 Task: Search one way flight ticket for 4 adults, 2 children, 2 infants in seat and 1 infant on lap in premium economy from Spokane: Spokane International Airport (geiger Field) to Evansville: Evansville Regional Airport on 5-3-2023. Choice of flights is JetBlue. Number of bags: 9 checked bags. Price is upto 84000. Outbound departure time preference is 10:00.
Action: Mouse moved to (311, 273)
Screenshot: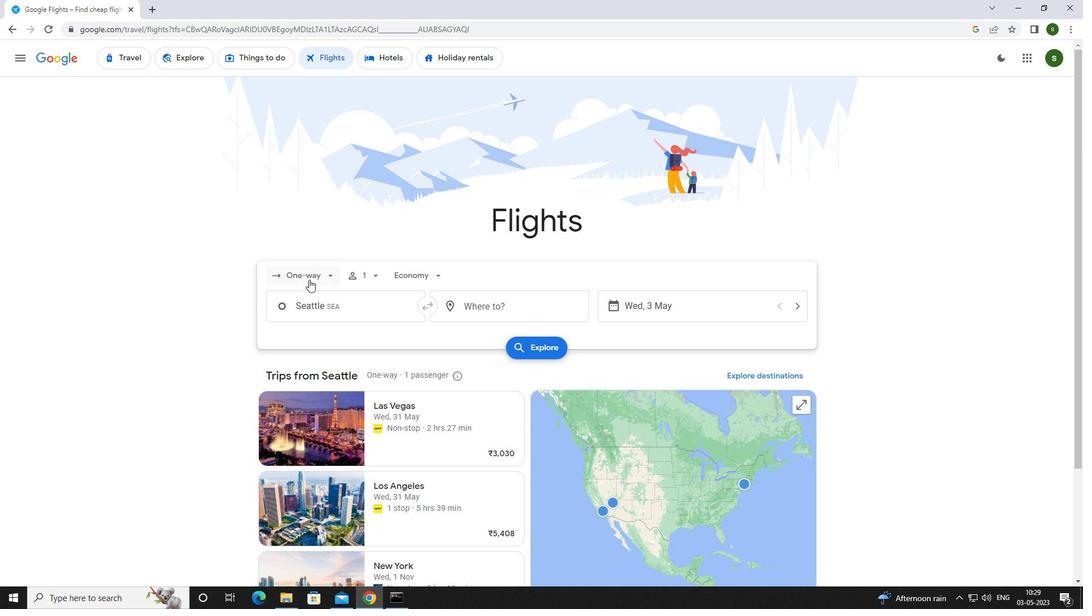 
Action: Mouse pressed left at (311, 273)
Screenshot: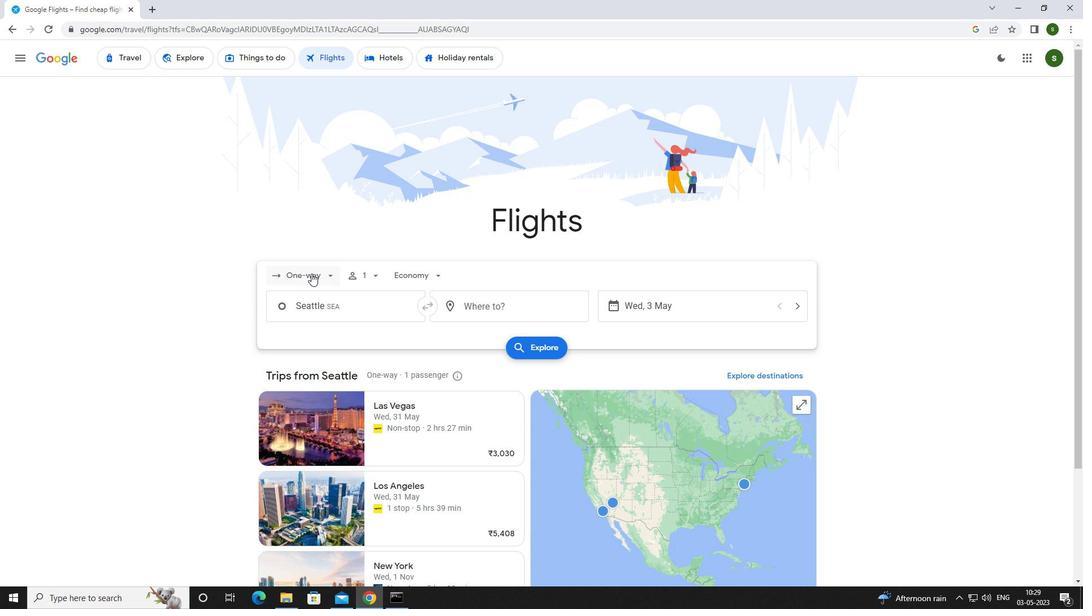 
Action: Mouse moved to (317, 324)
Screenshot: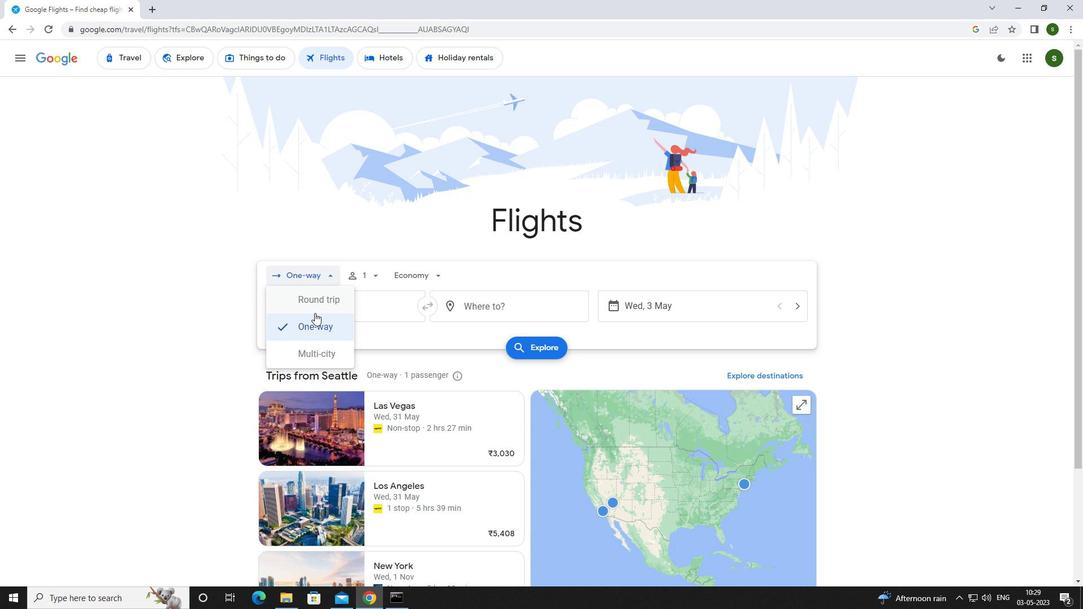
Action: Mouse pressed left at (317, 324)
Screenshot: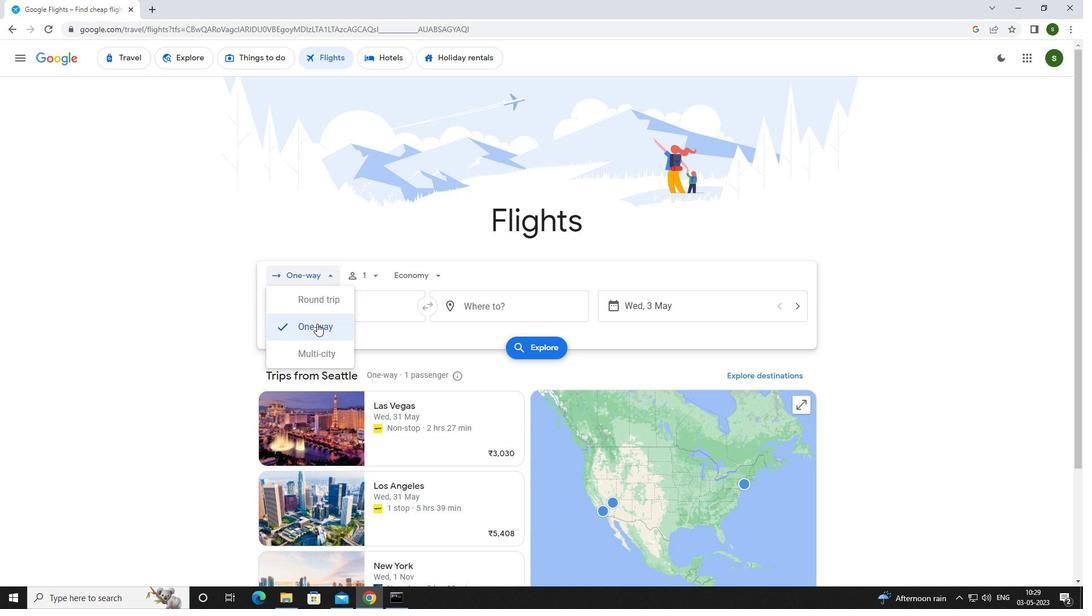 
Action: Mouse moved to (372, 277)
Screenshot: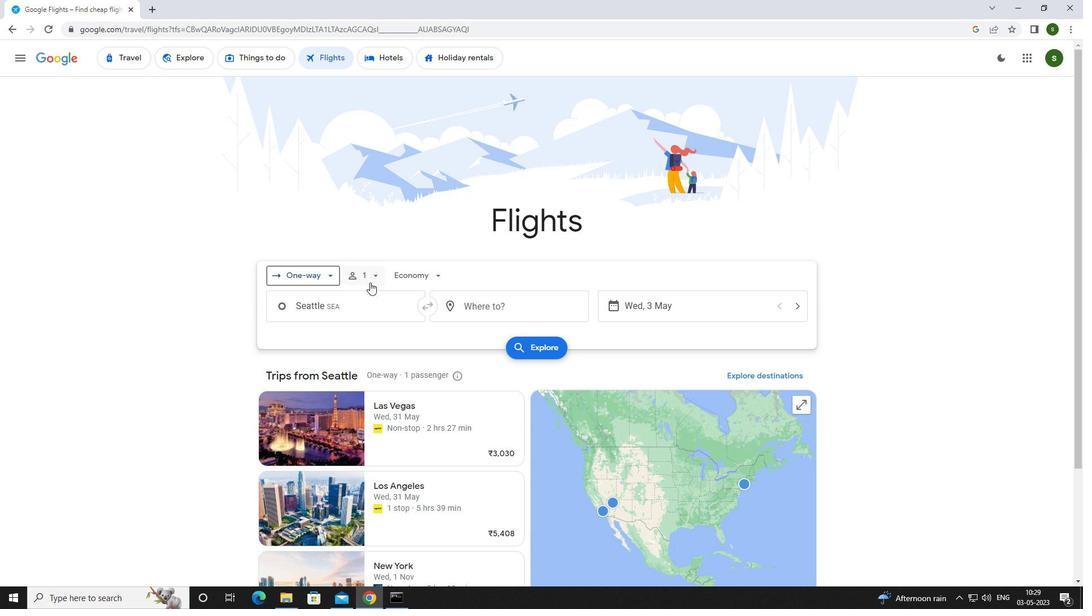 
Action: Mouse pressed left at (372, 277)
Screenshot: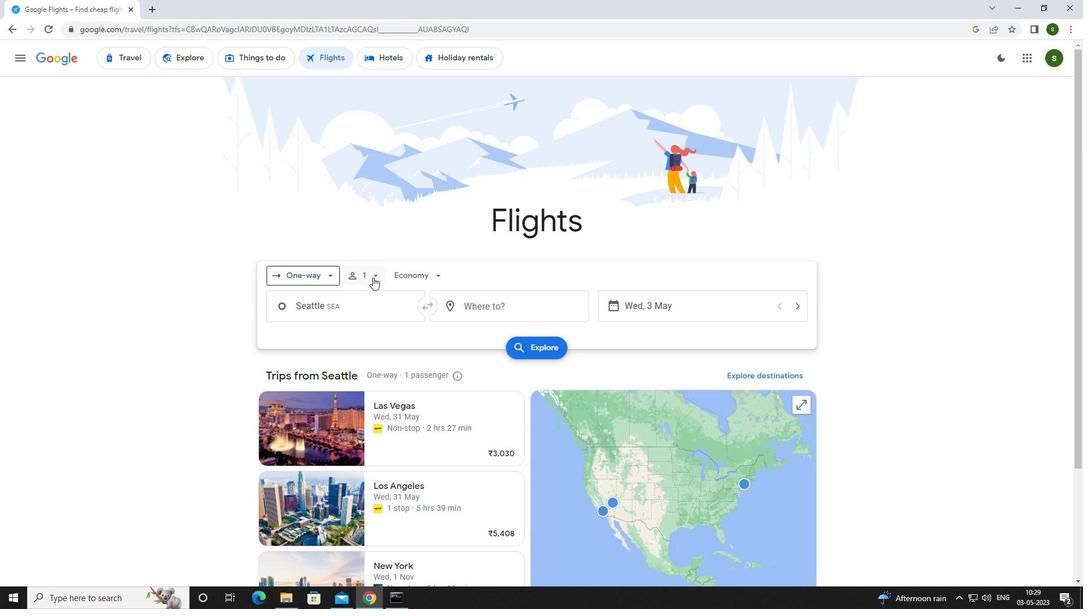 
Action: Mouse moved to (464, 301)
Screenshot: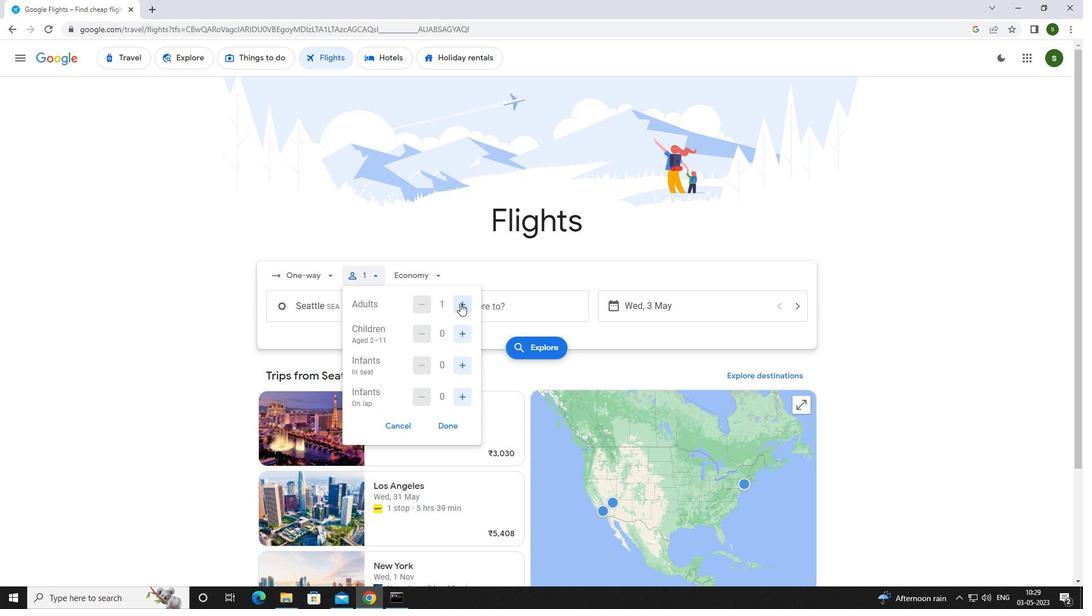 
Action: Mouse pressed left at (464, 301)
Screenshot: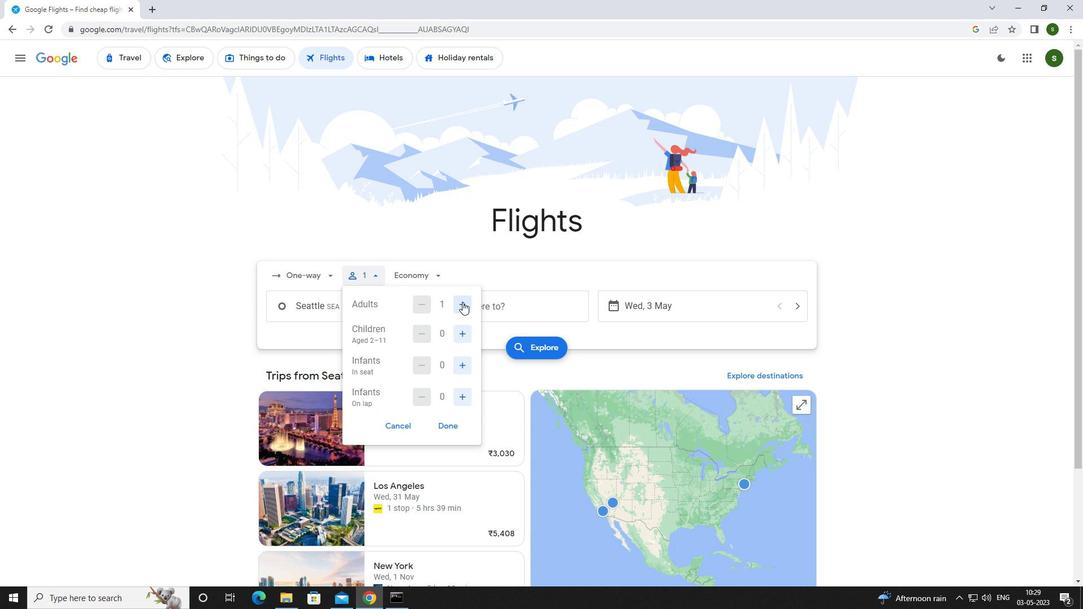 
Action: Mouse pressed left at (464, 301)
Screenshot: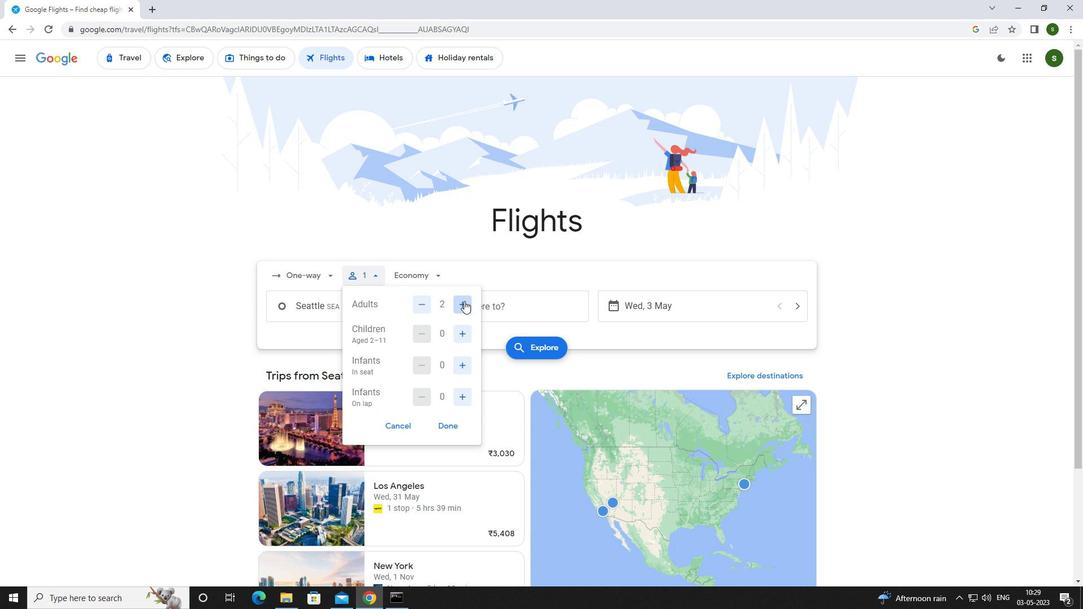 
Action: Mouse pressed left at (464, 301)
Screenshot: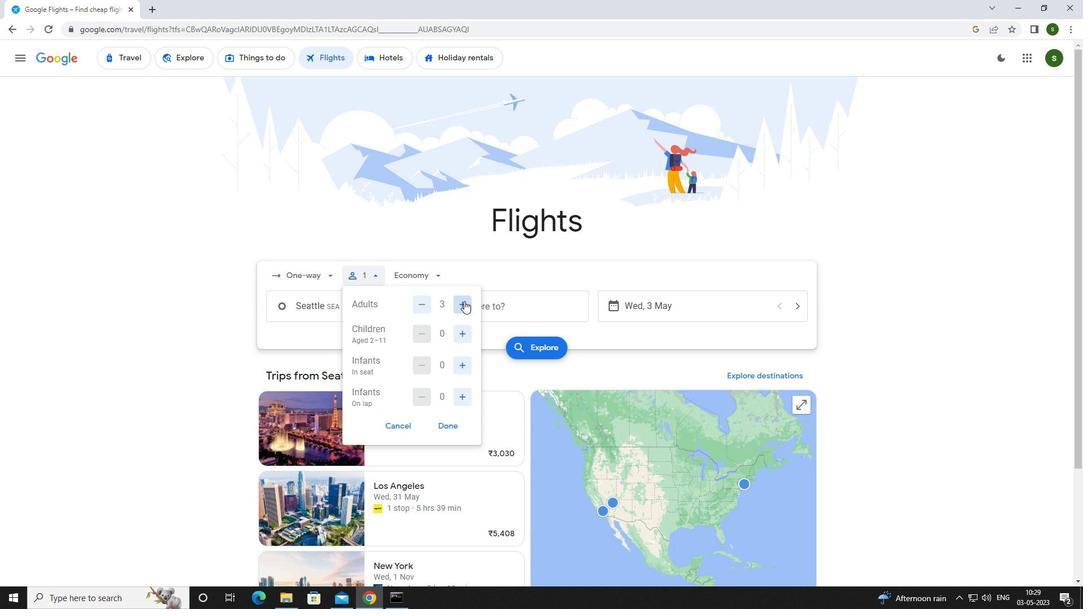 
Action: Mouse moved to (459, 332)
Screenshot: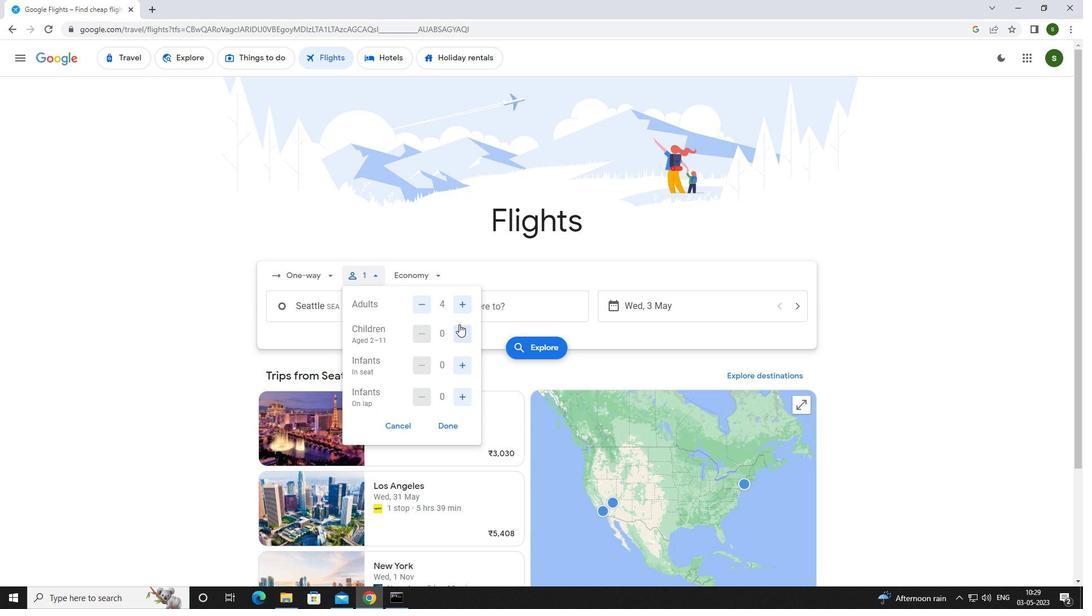 
Action: Mouse pressed left at (459, 332)
Screenshot: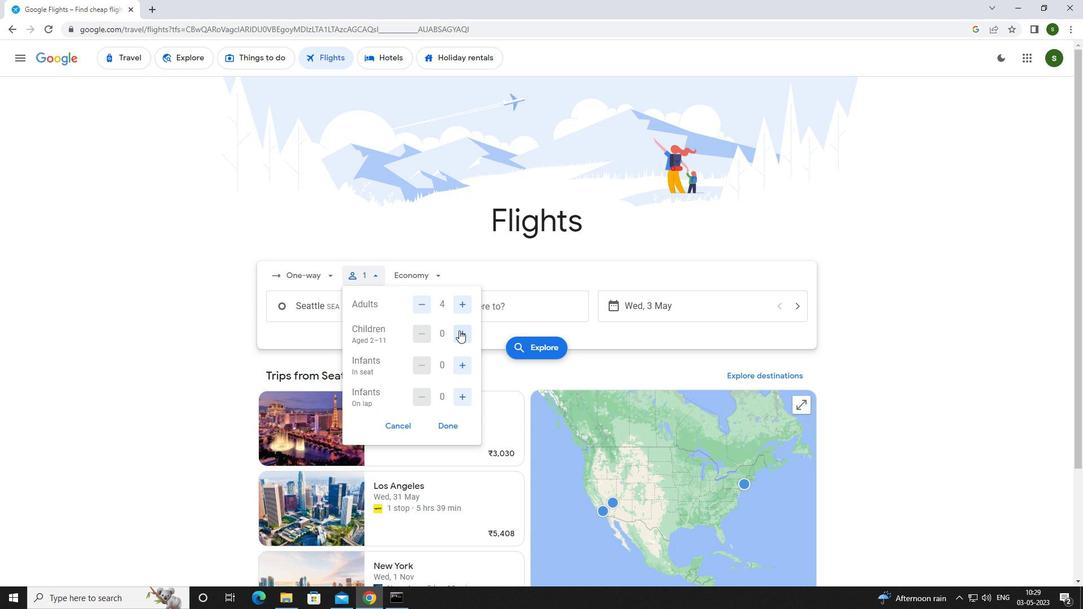 
Action: Mouse pressed left at (459, 332)
Screenshot: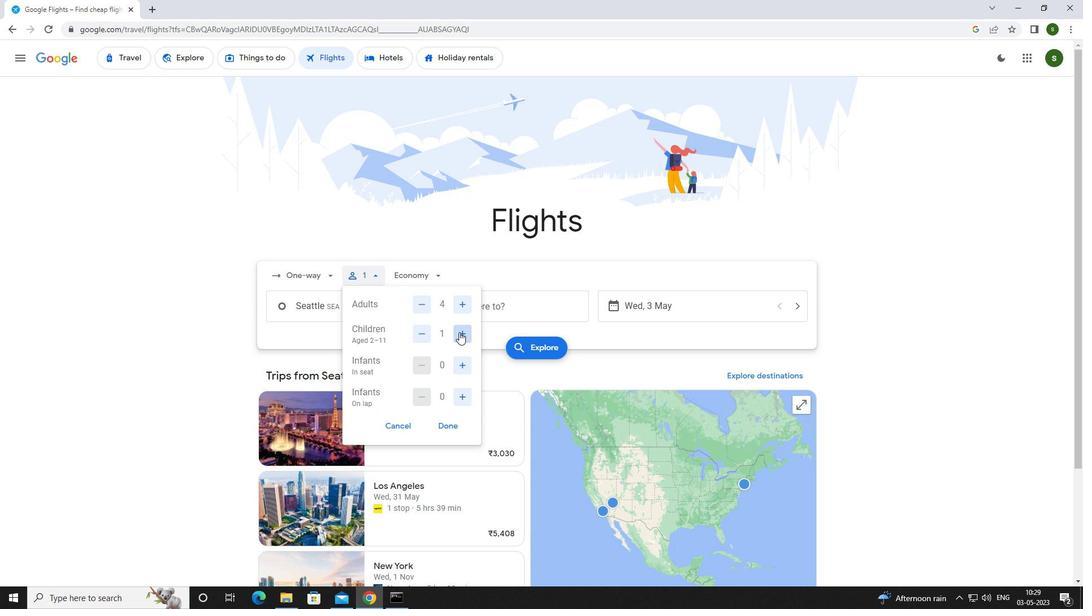 
Action: Mouse moved to (459, 363)
Screenshot: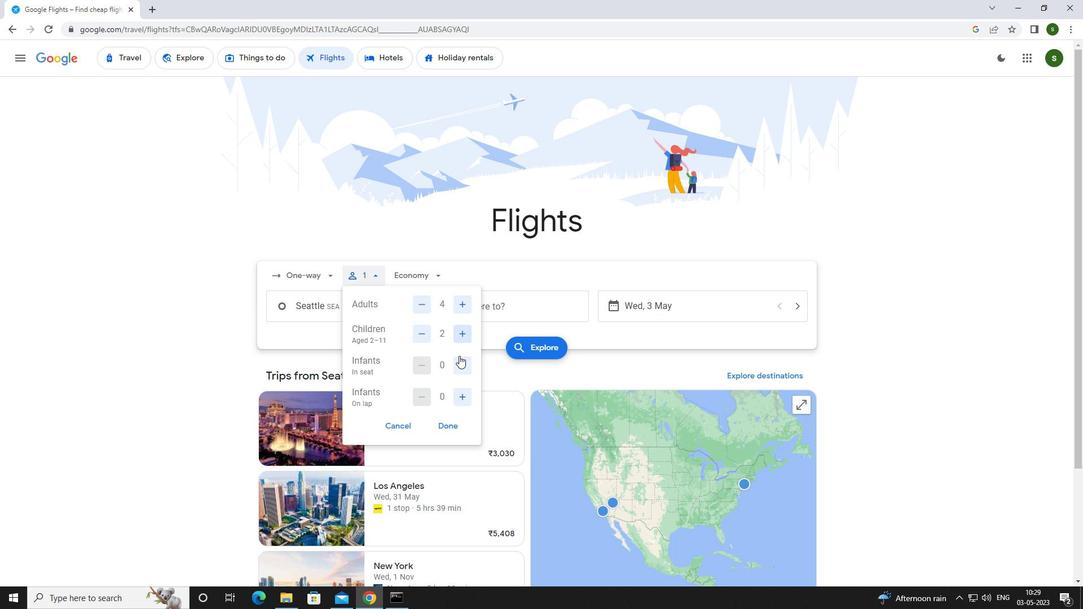 
Action: Mouse pressed left at (459, 363)
Screenshot: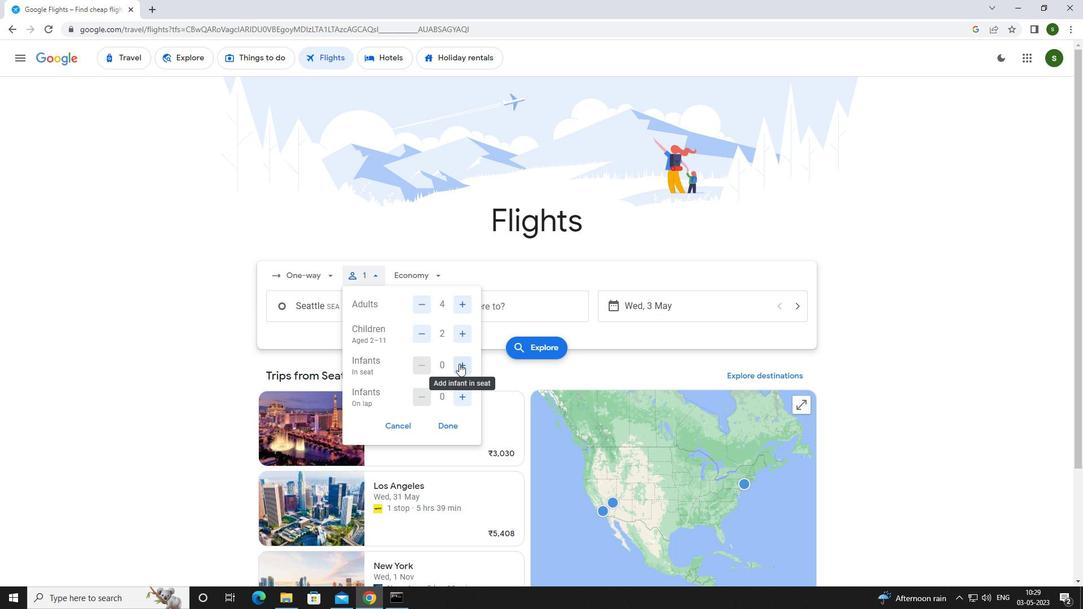 
Action: Mouse pressed left at (459, 363)
Screenshot: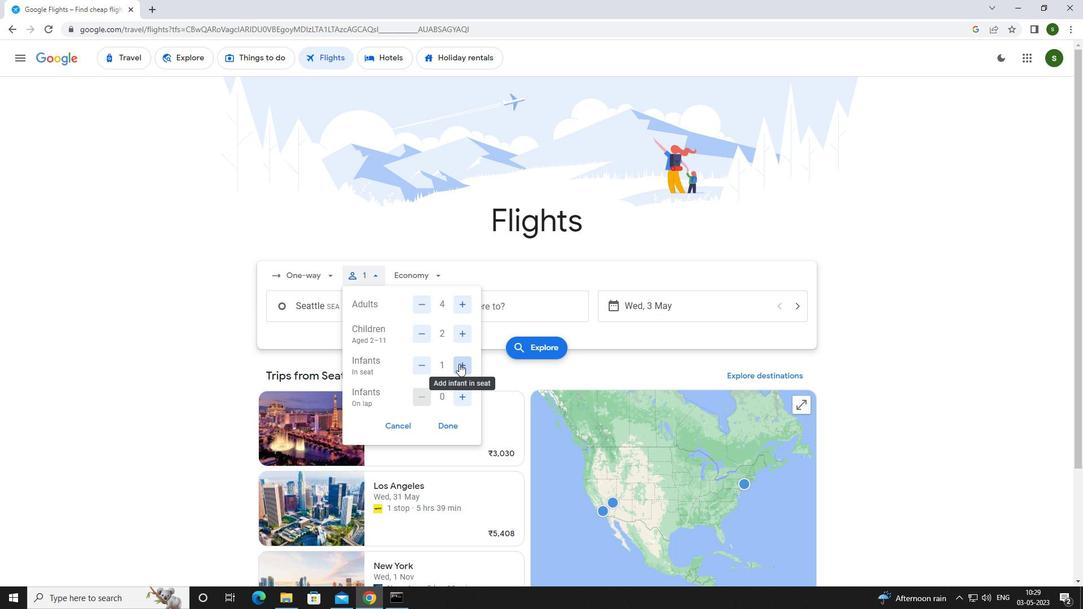 
Action: Mouse moved to (462, 398)
Screenshot: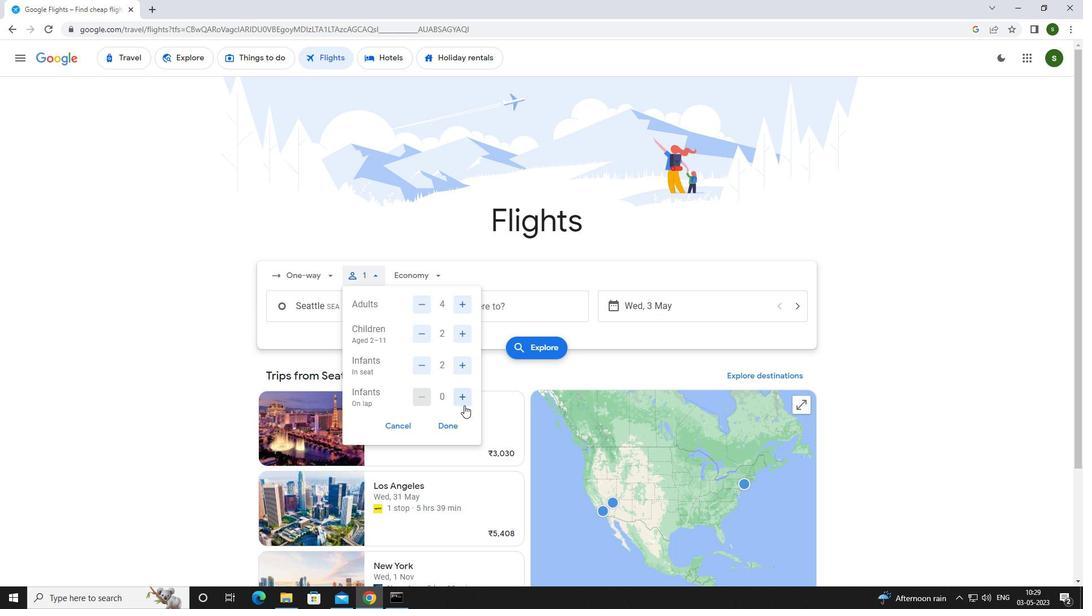 
Action: Mouse pressed left at (462, 398)
Screenshot: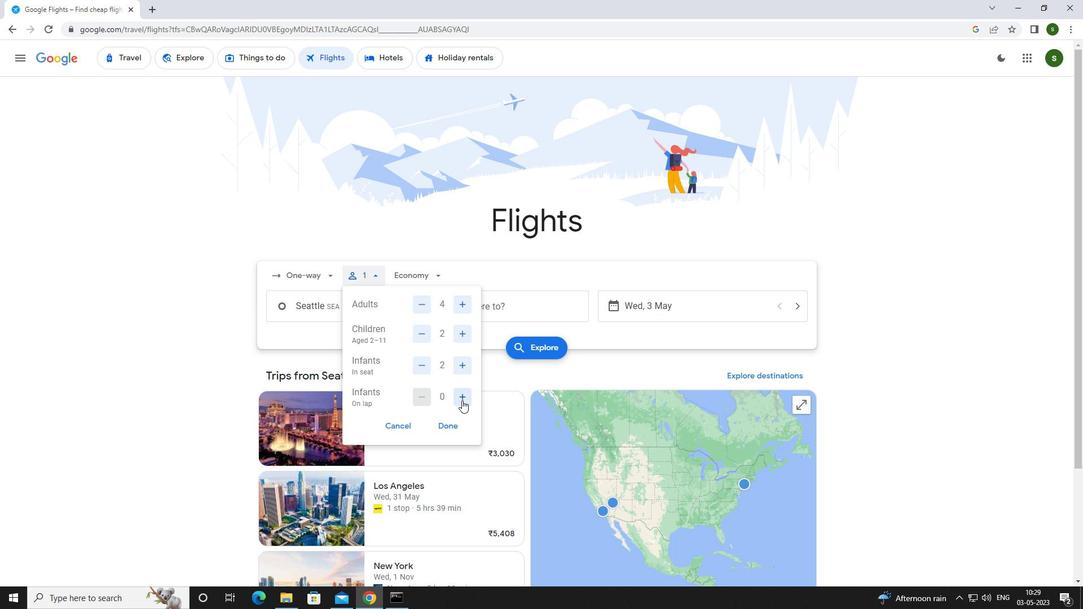 
Action: Mouse moved to (436, 275)
Screenshot: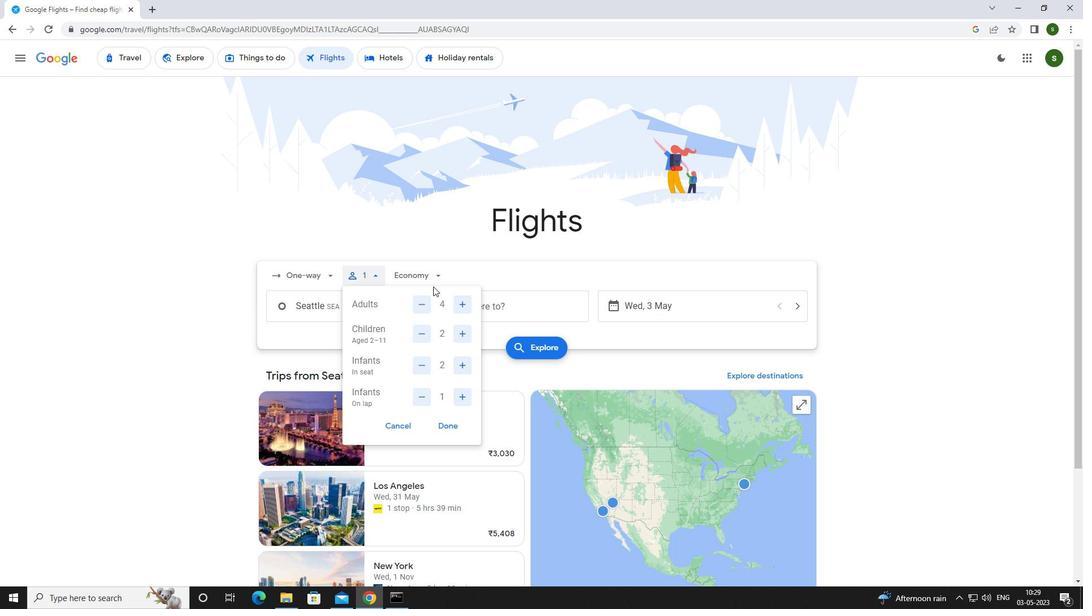 
Action: Mouse pressed left at (436, 275)
Screenshot: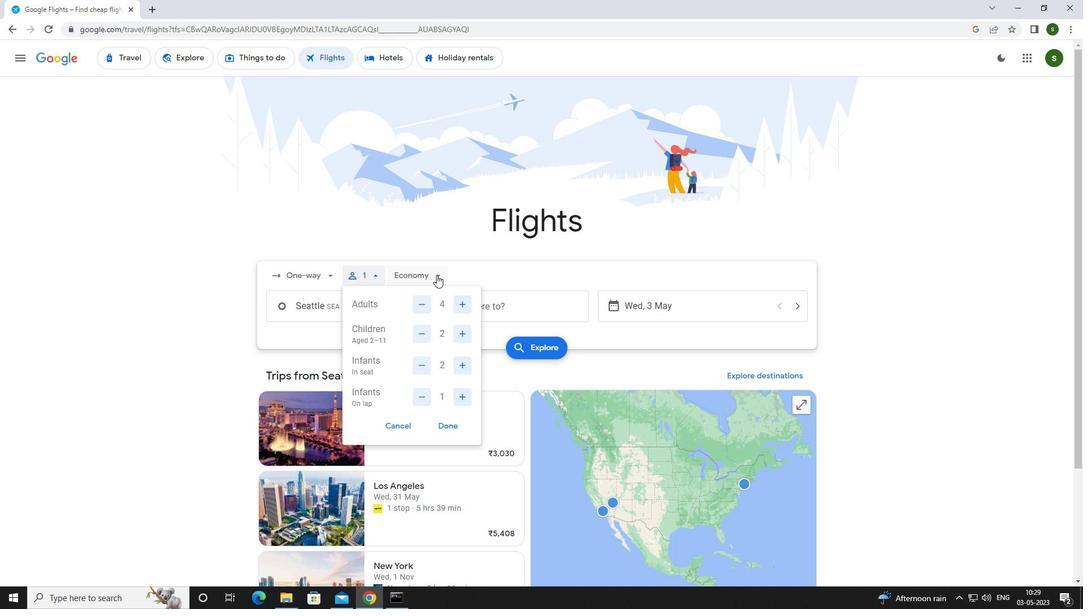 
Action: Mouse moved to (447, 323)
Screenshot: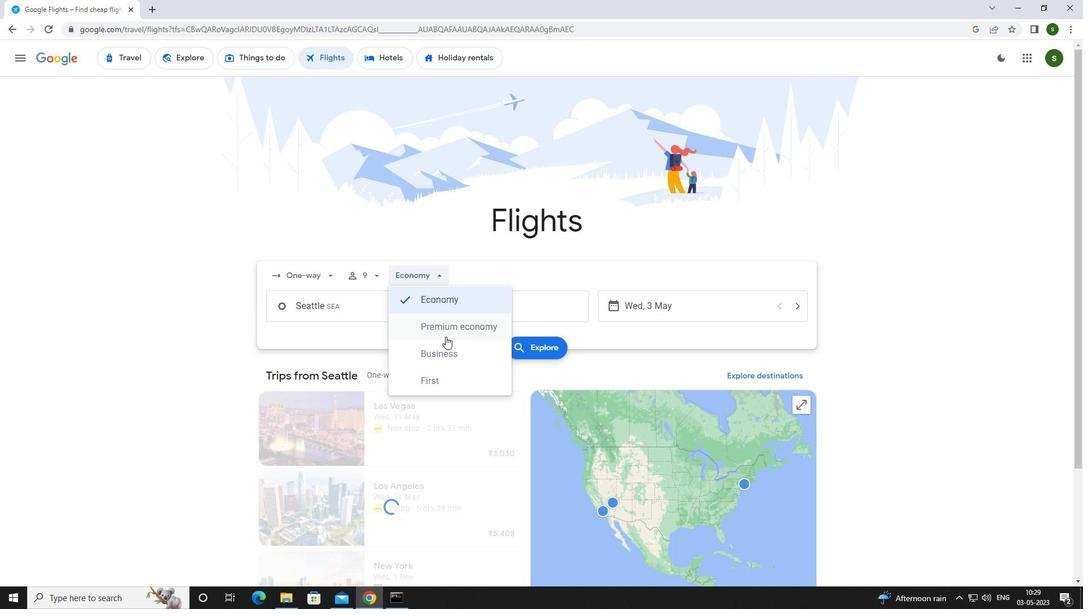 
Action: Mouse pressed left at (447, 323)
Screenshot: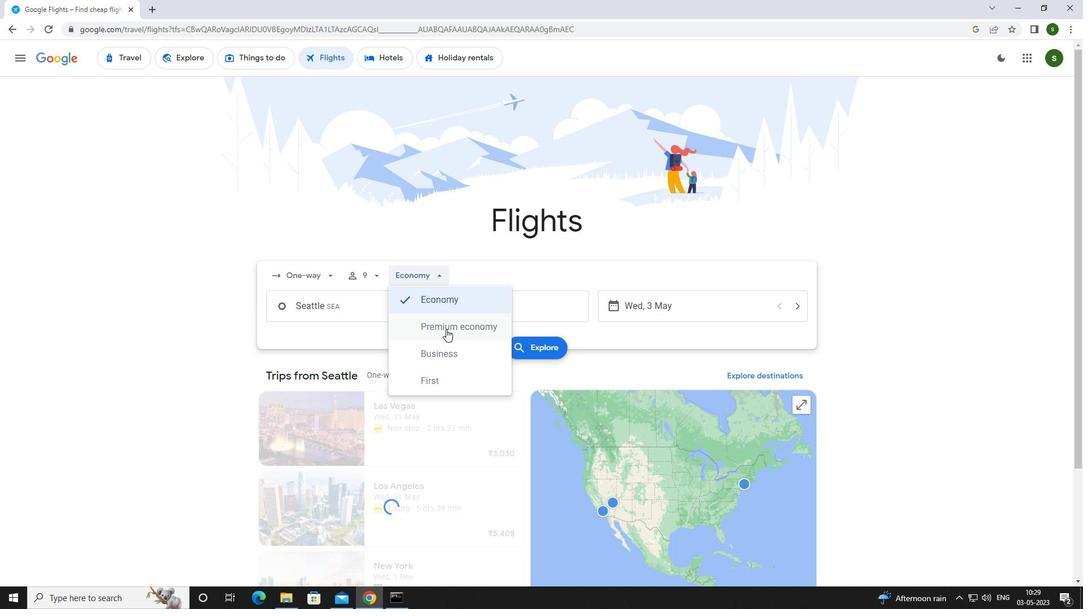 
Action: Mouse moved to (396, 306)
Screenshot: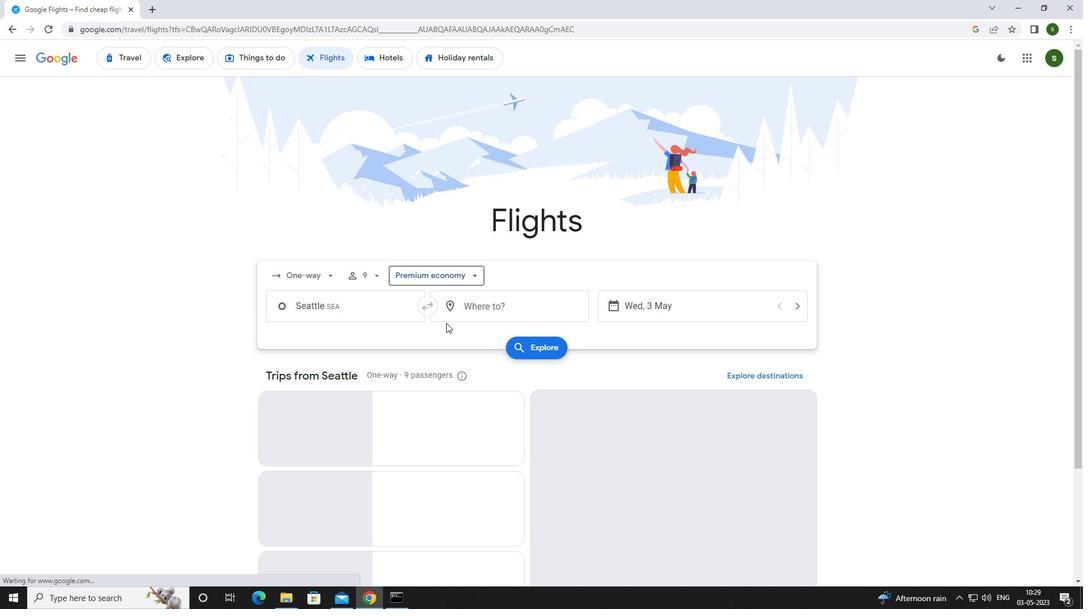 
Action: Mouse pressed left at (396, 306)
Screenshot: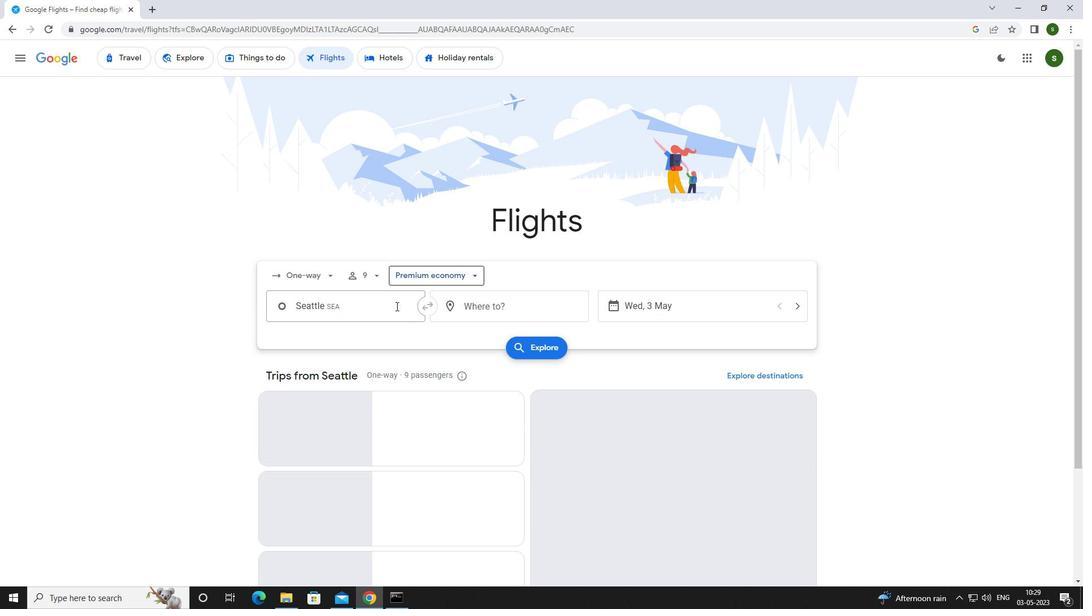 
Action: Key pressed <Key.caps_lock>s<Key.caps_lock>pokane<Key.space>
Screenshot: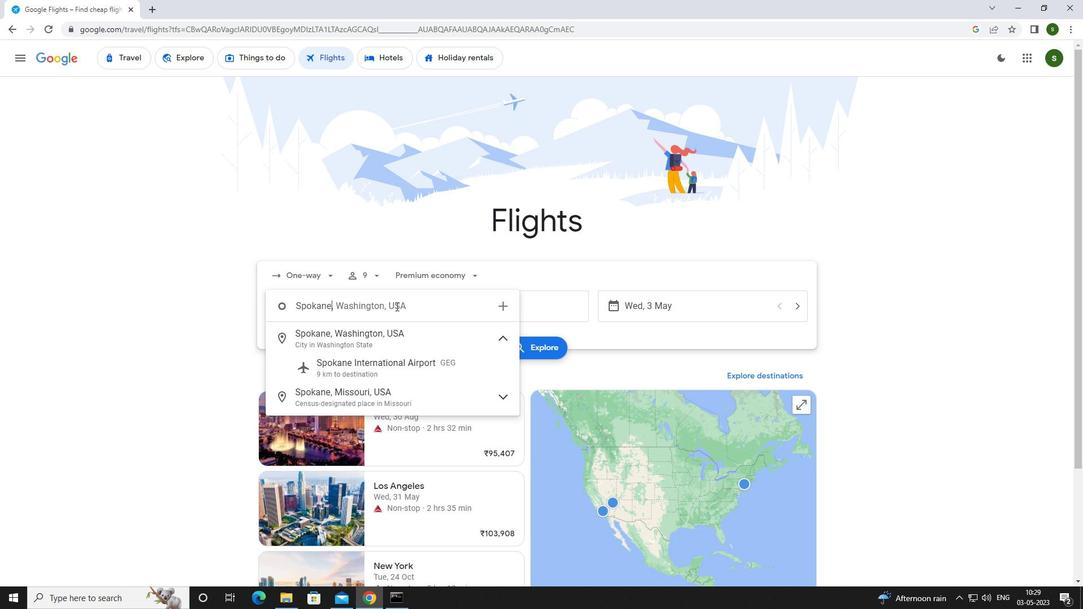 
Action: Mouse moved to (398, 361)
Screenshot: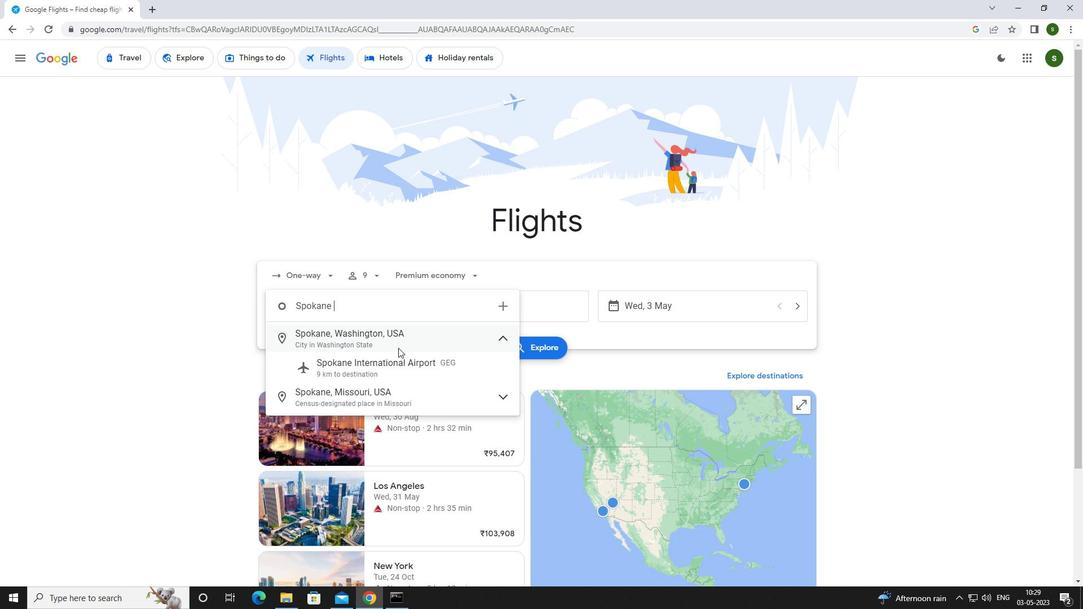 
Action: Mouse pressed left at (398, 361)
Screenshot: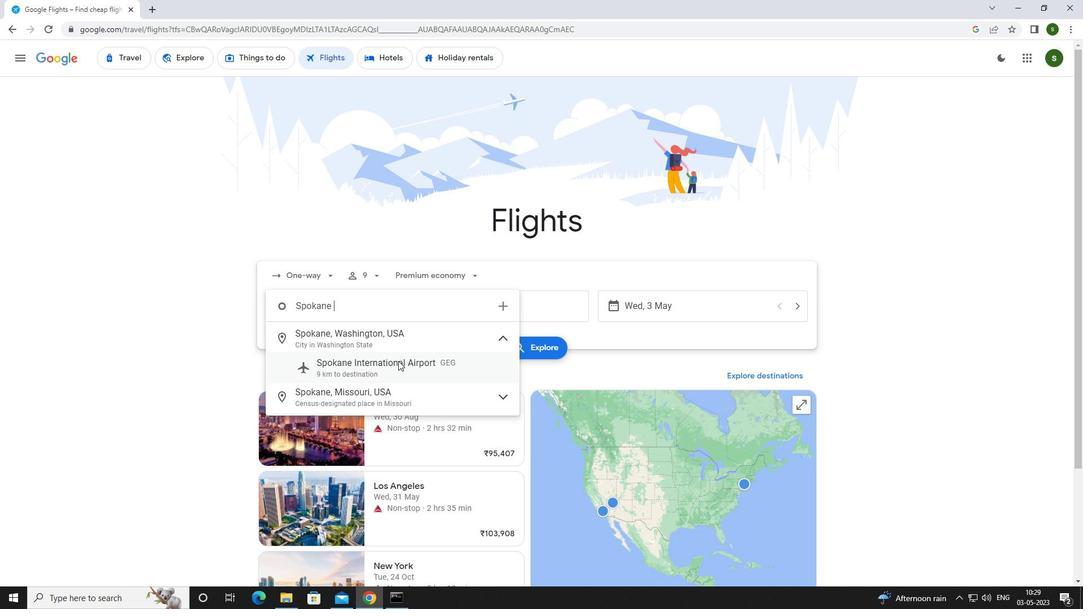 
Action: Mouse moved to (542, 312)
Screenshot: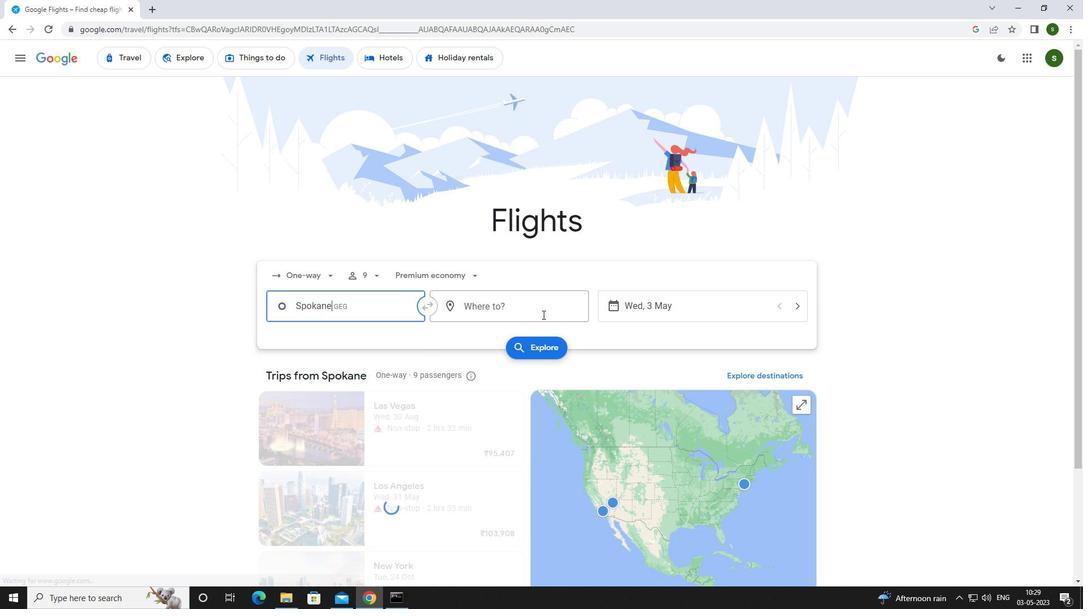 
Action: Mouse pressed left at (542, 312)
Screenshot: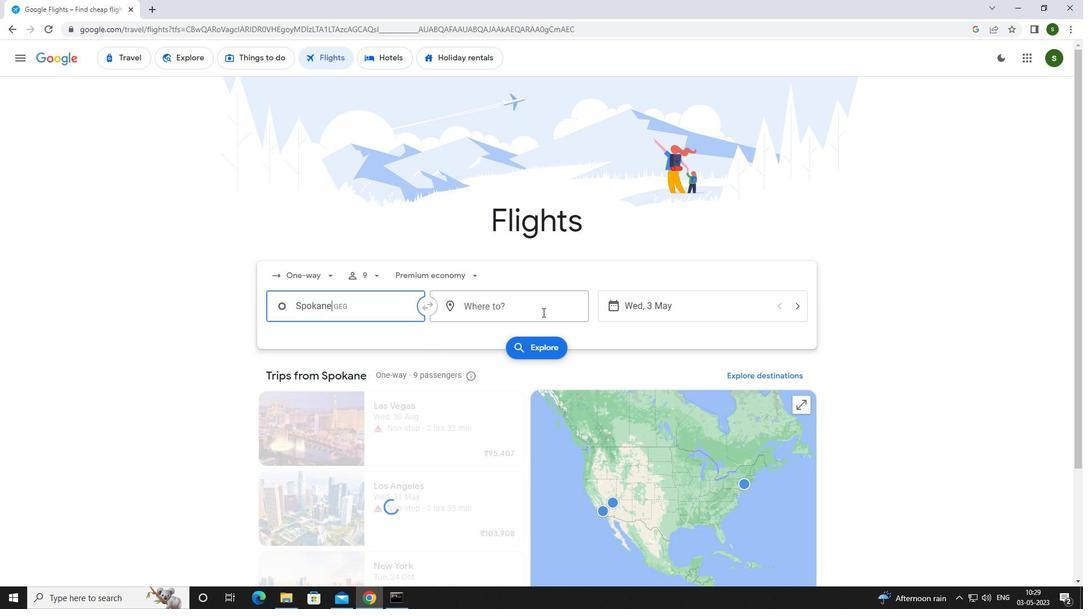 
Action: Key pressed <Key.caps_lock>e<Key.caps_lock>vansv
Screenshot: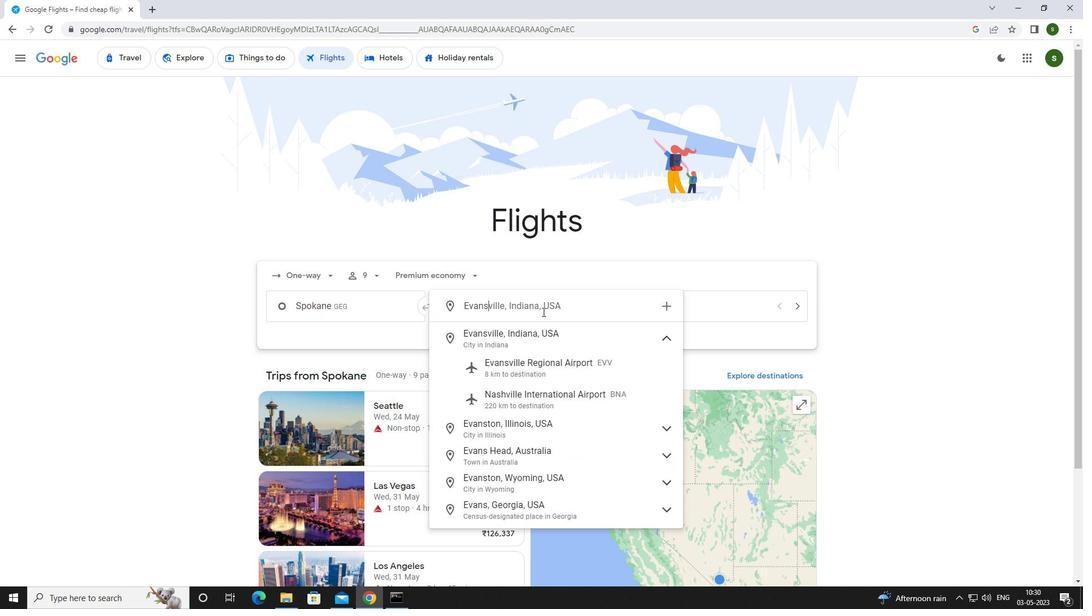 
Action: Mouse moved to (546, 366)
Screenshot: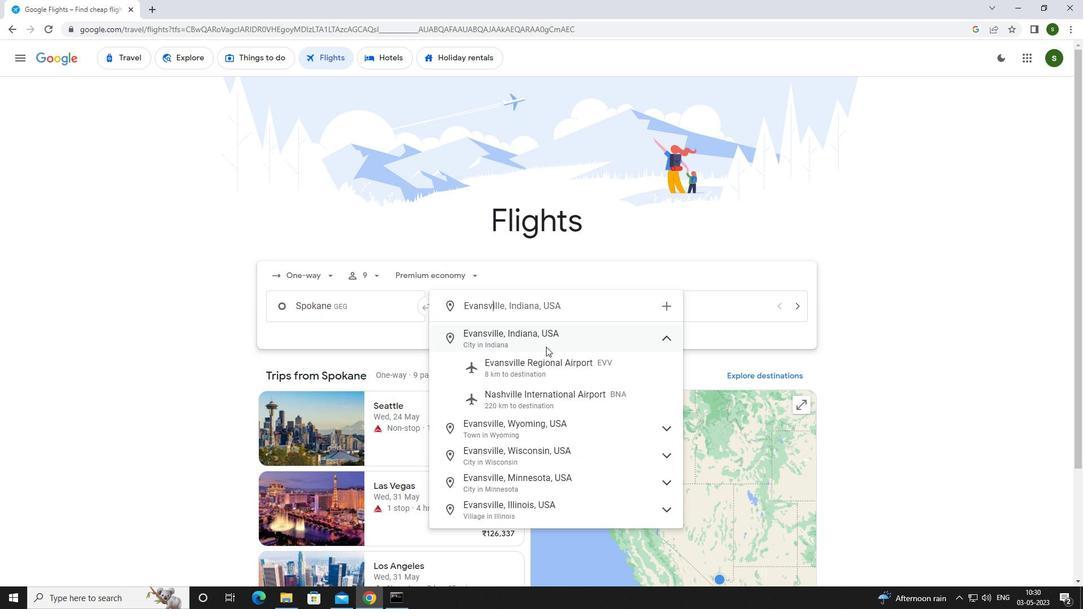 
Action: Mouse pressed left at (546, 366)
Screenshot: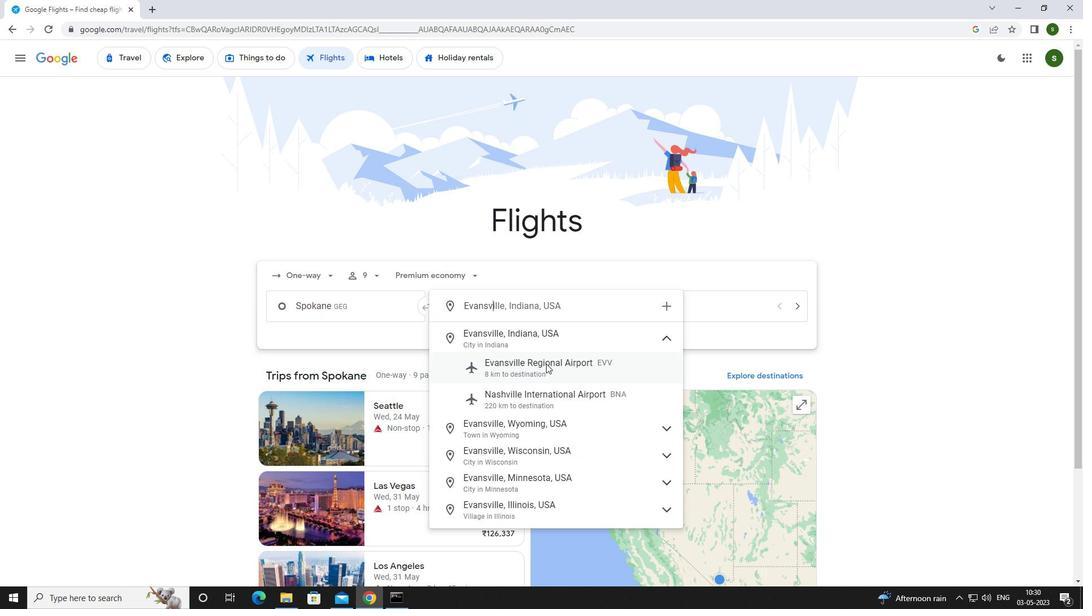 
Action: Mouse moved to (679, 310)
Screenshot: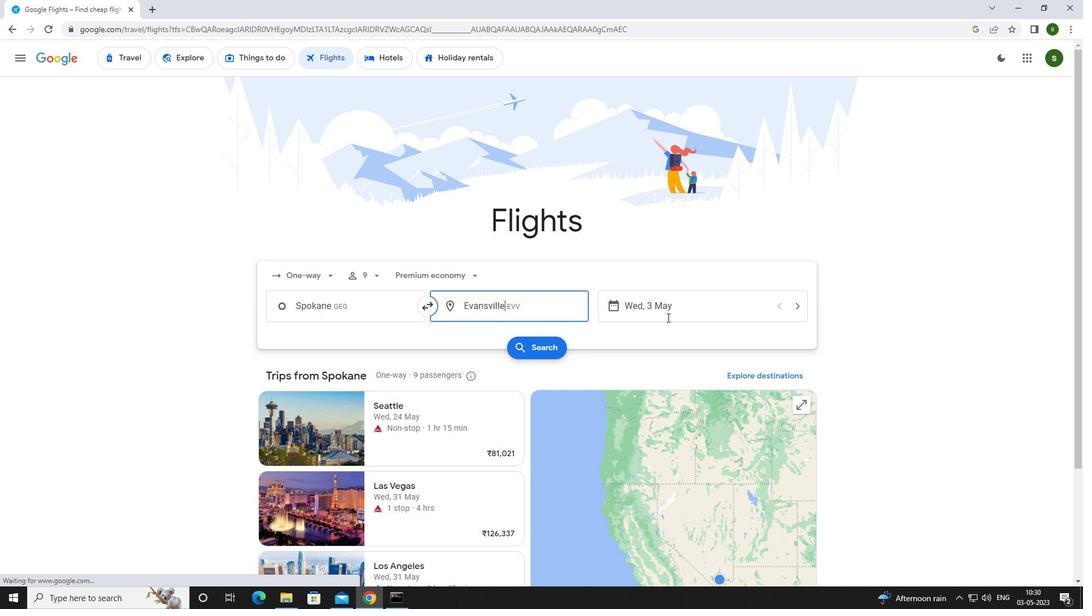 
Action: Mouse pressed left at (679, 310)
Screenshot: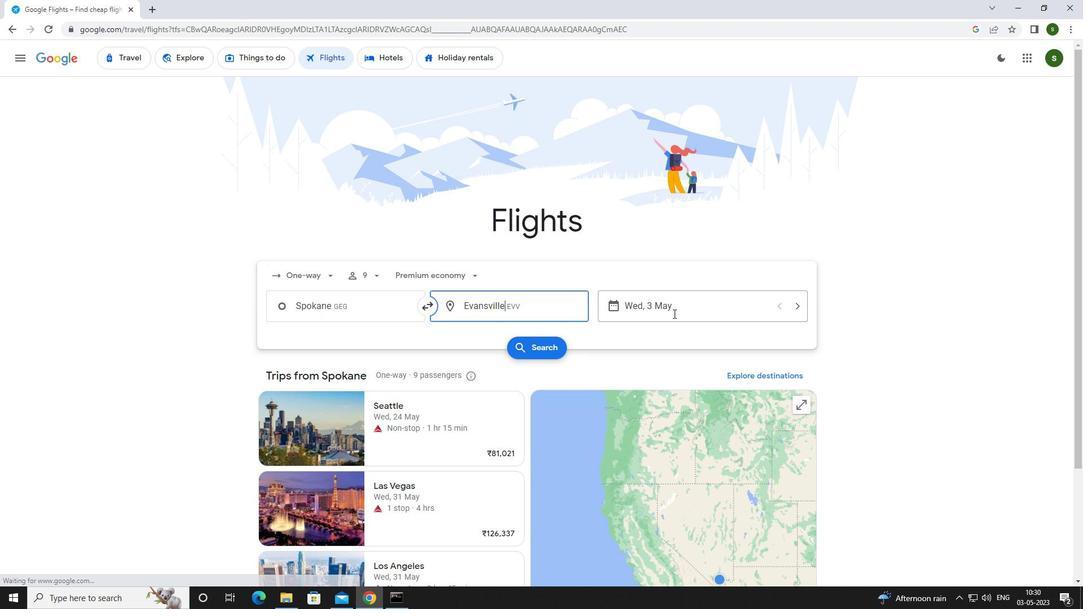 
Action: Mouse moved to (484, 385)
Screenshot: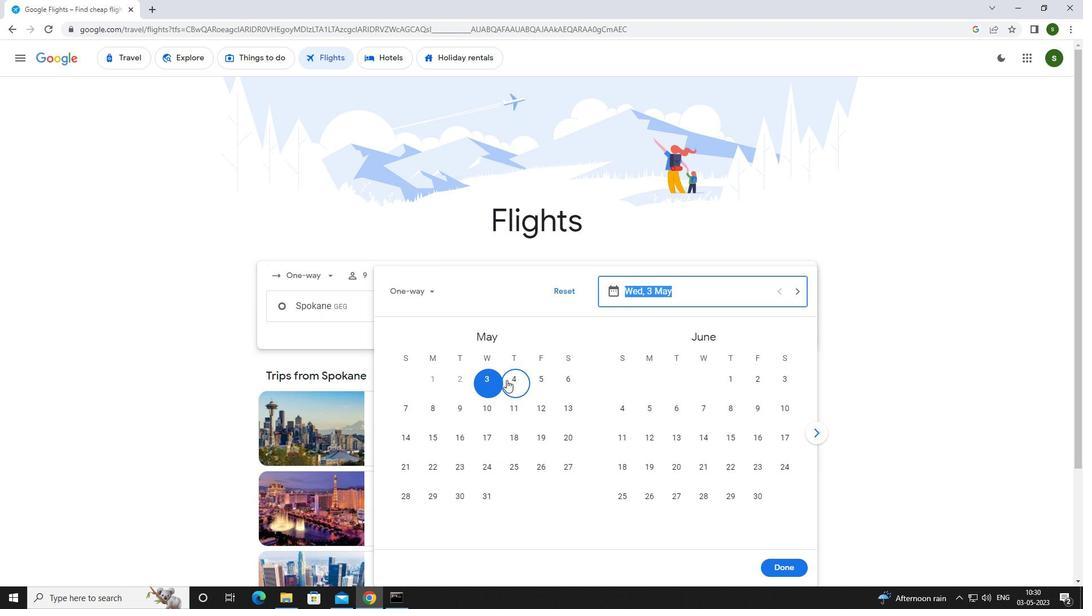 
Action: Mouse pressed left at (484, 385)
Screenshot: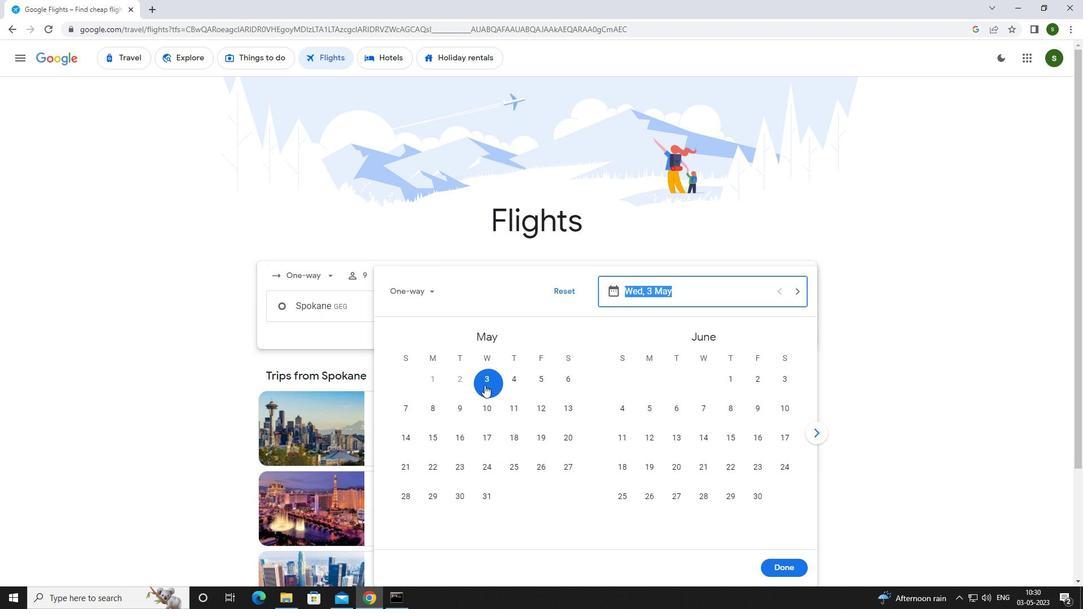 
Action: Mouse moved to (784, 573)
Screenshot: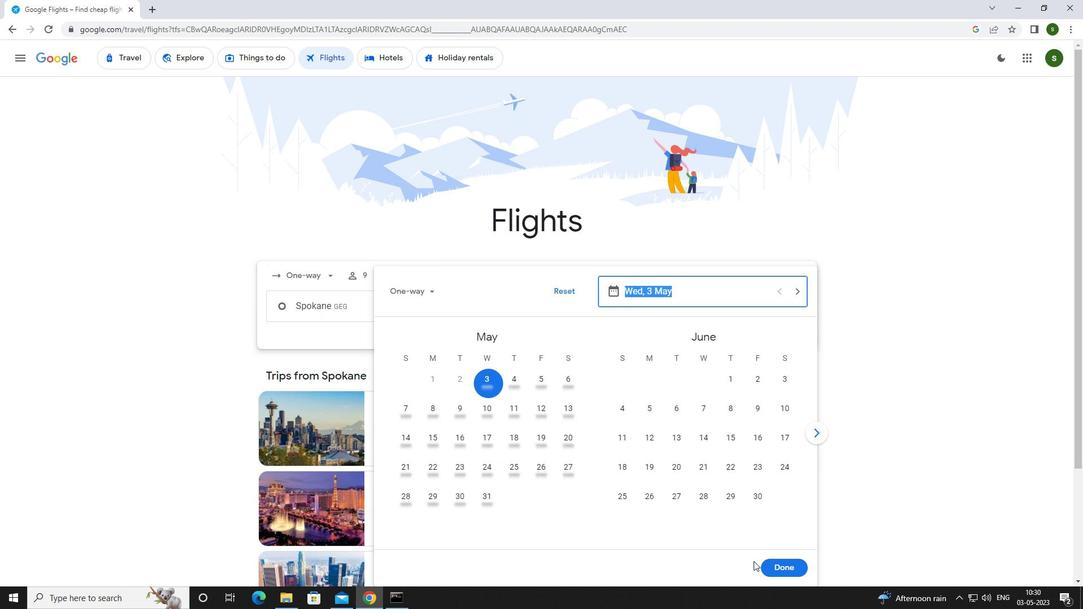 
Action: Mouse pressed left at (784, 573)
Screenshot: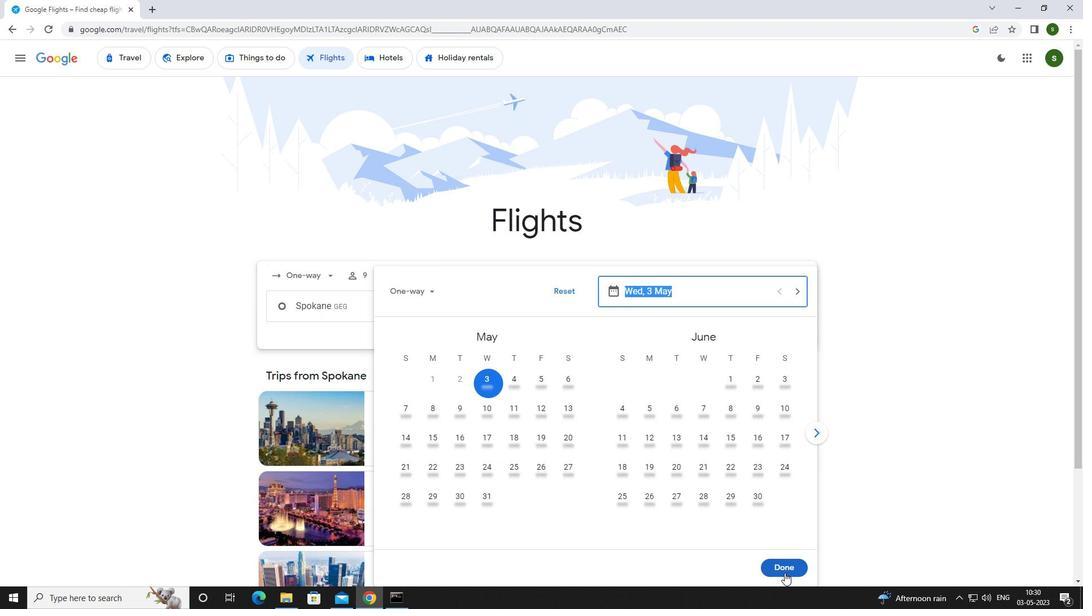 
Action: Mouse moved to (551, 343)
Screenshot: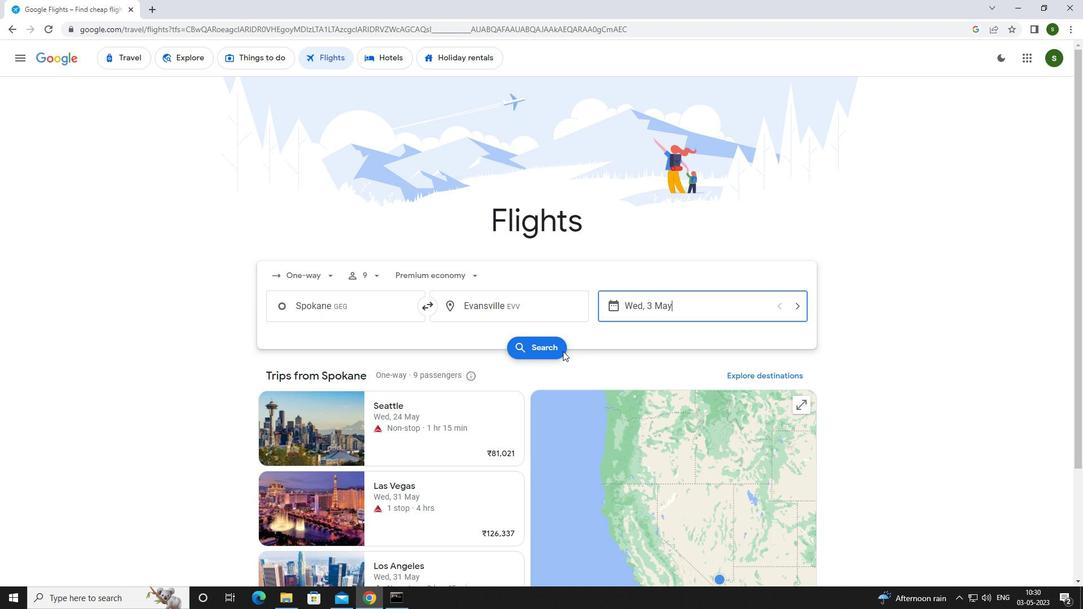 
Action: Mouse pressed left at (551, 343)
Screenshot: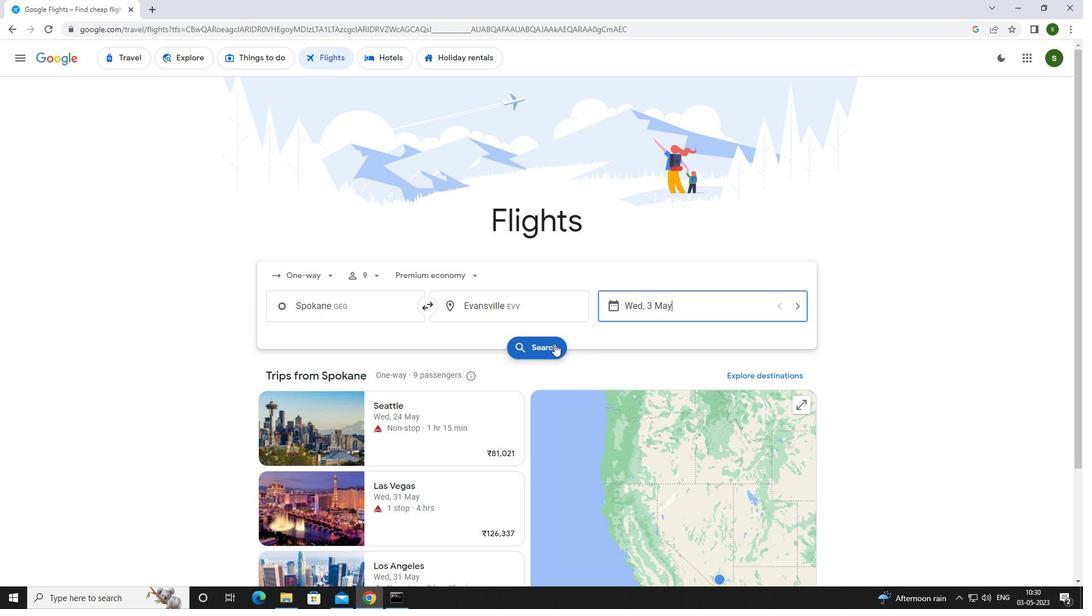 
Action: Mouse moved to (295, 164)
Screenshot: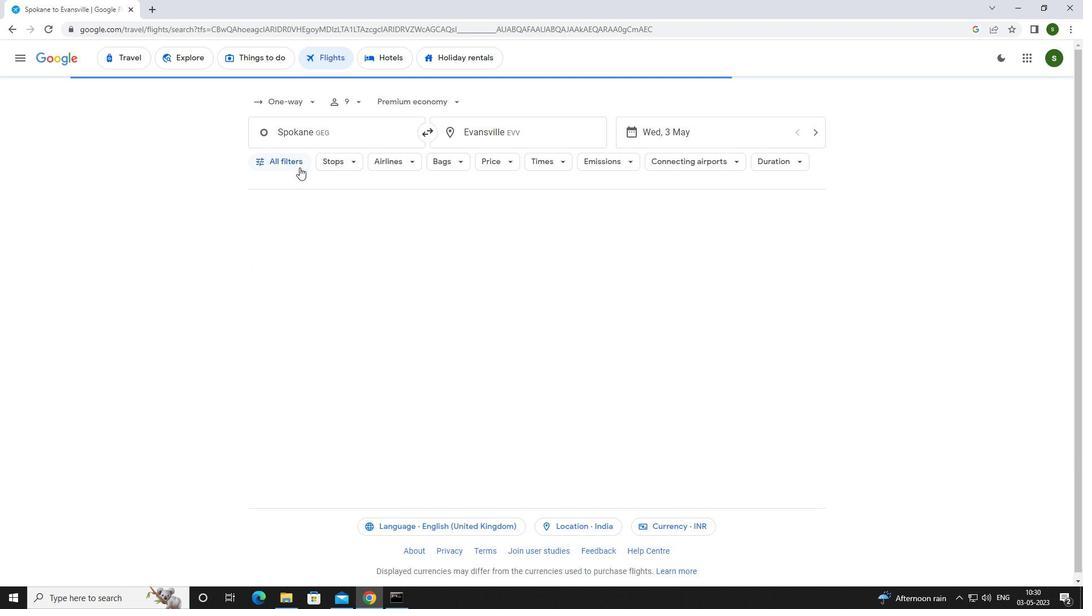 
Action: Mouse pressed left at (295, 164)
Screenshot: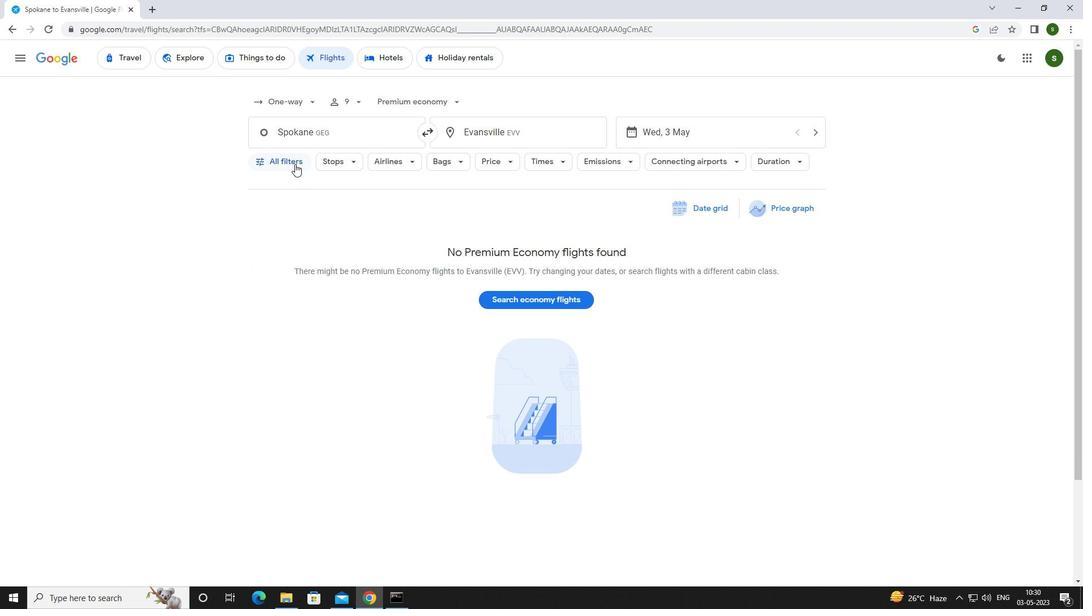 
Action: Mouse moved to (418, 404)
Screenshot: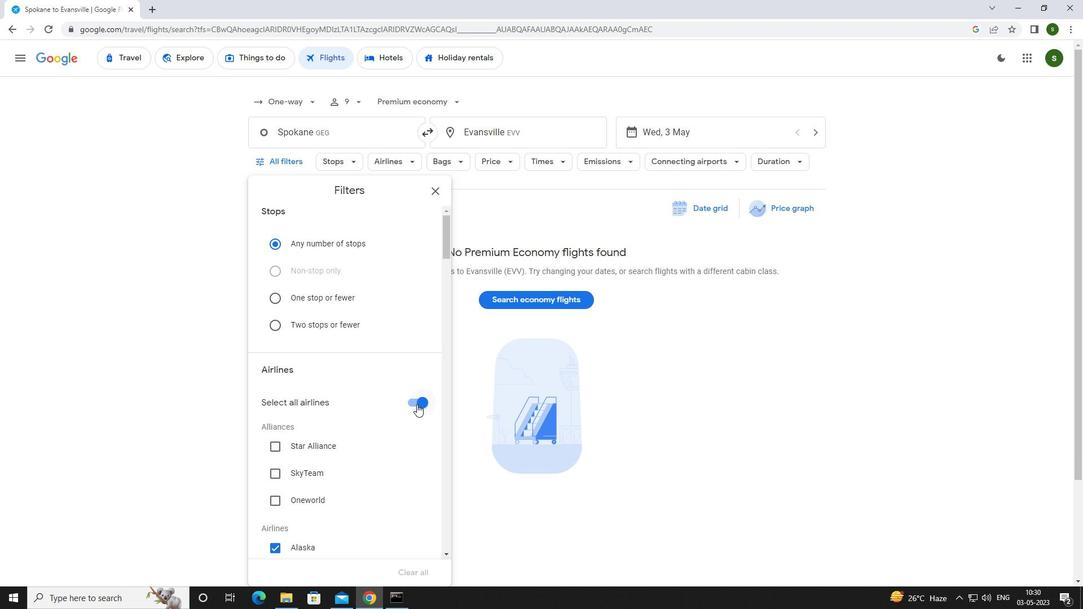 
Action: Mouse pressed left at (418, 404)
Screenshot: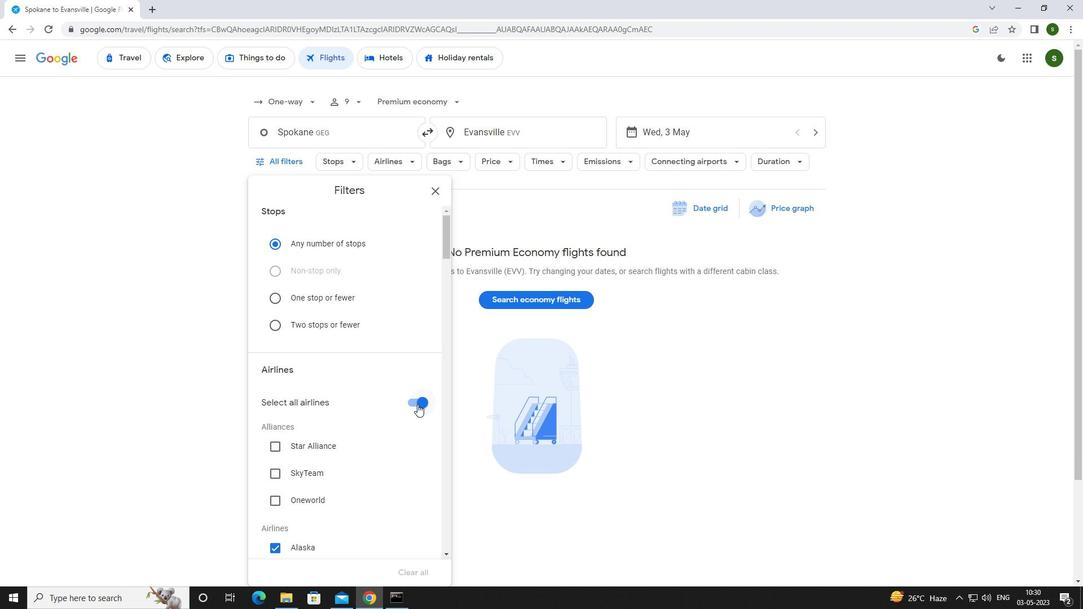 
Action: Mouse moved to (389, 343)
Screenshot: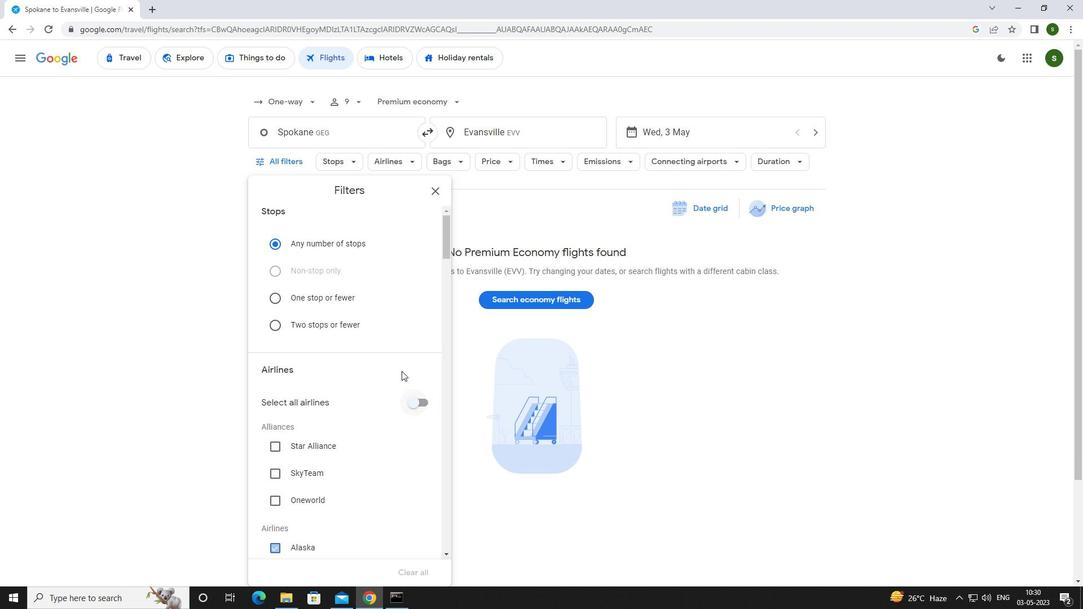 
Action: Mouse scrolled (389, 343) with delta (0, 0)
Screenshot: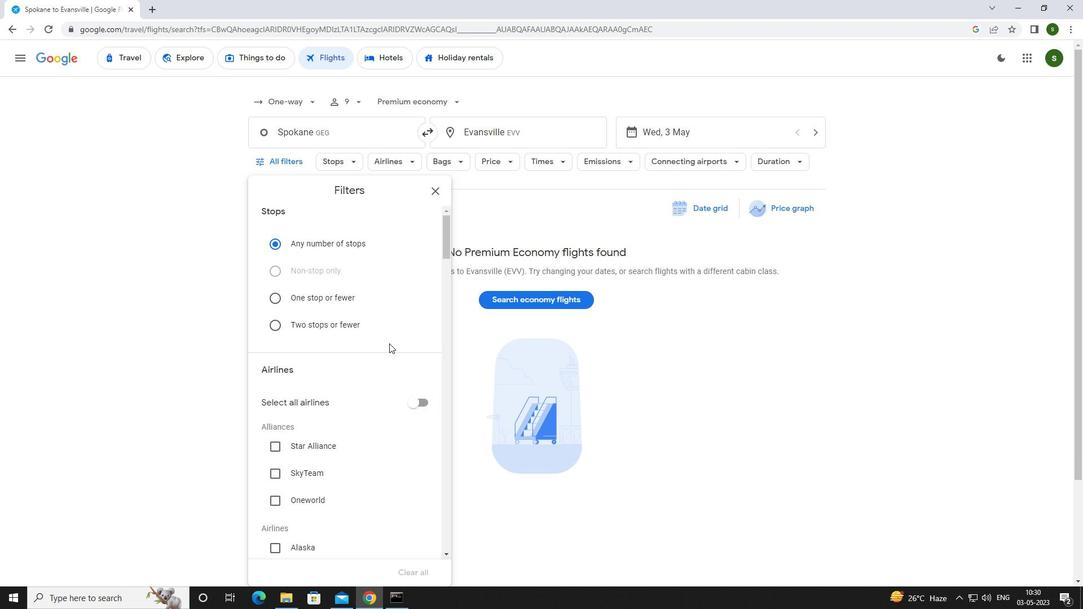 
Action: Mouse scrolled (389, 343) with delta (0, 0)
Screenshot: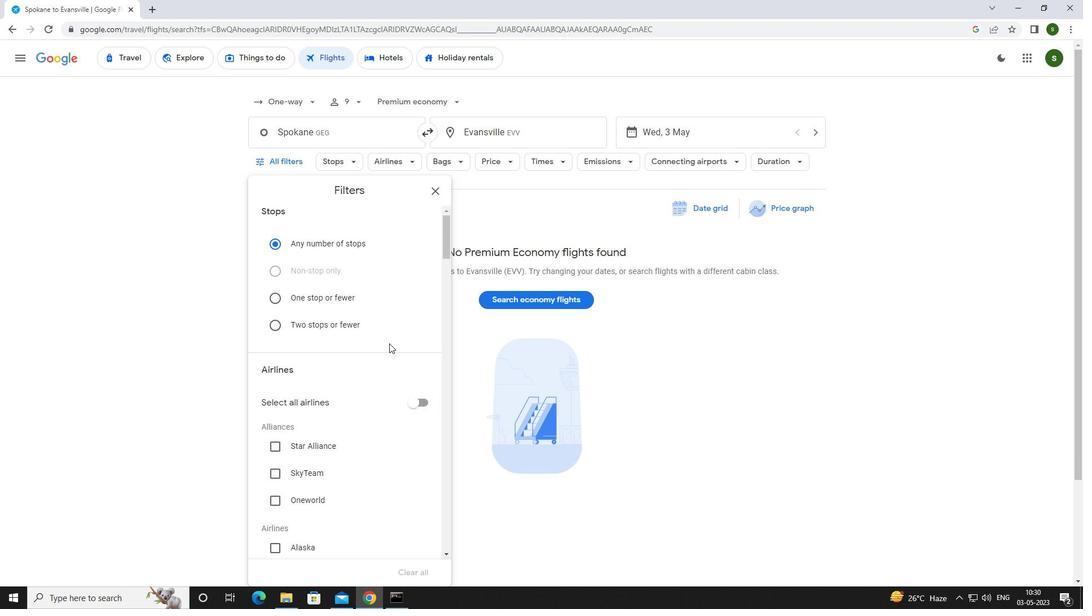 
Action: Mouse scrolled (389, 343) with delta (0, 0)
Screenshot: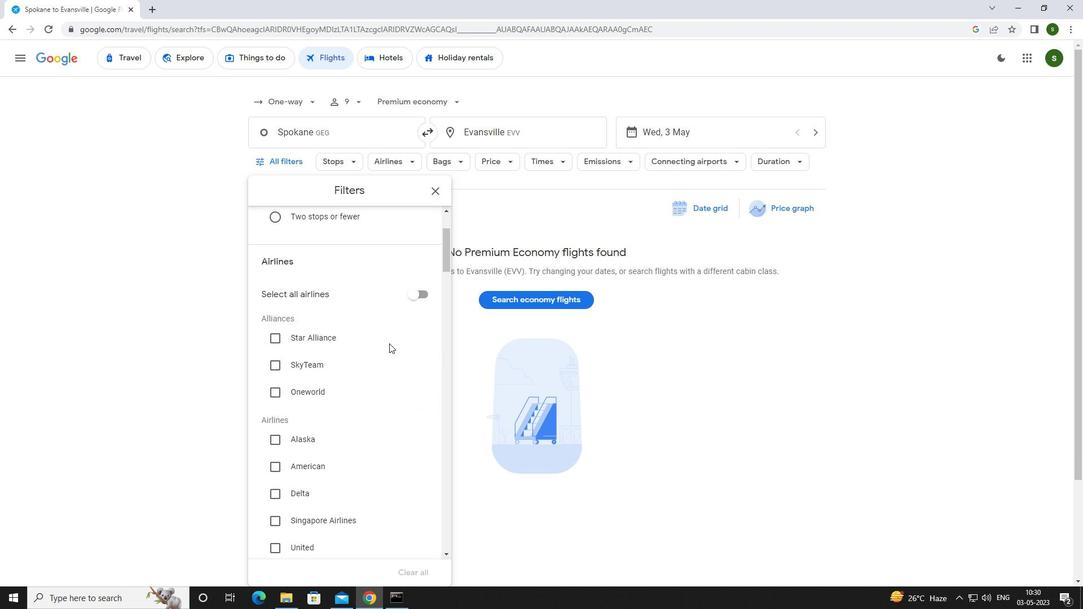 
Action: Mouse scrolled (389, 343) with delta (0, 0)
Screenshot: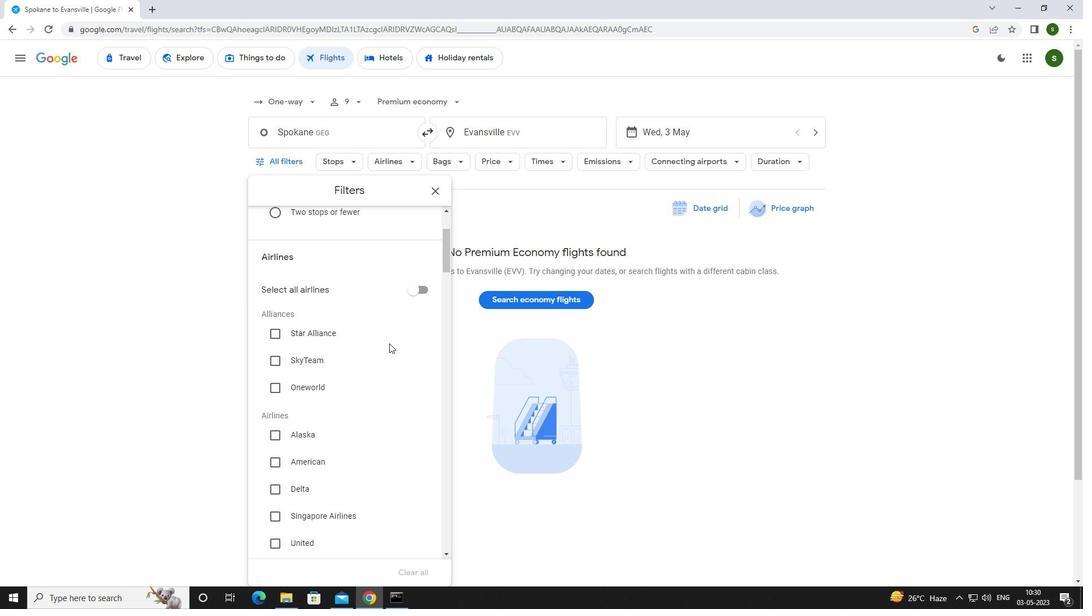 
Action: Mouse moved to (378, 375)
Screenshot: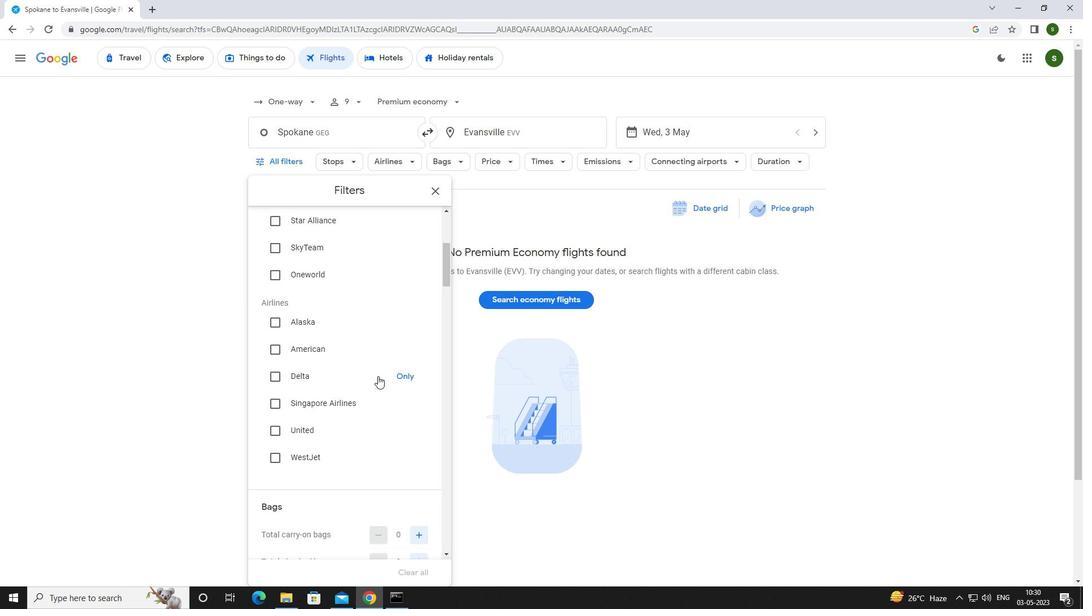
Action: Mouse scrolled (378, 374) with delta (0, 0)
Screenshot: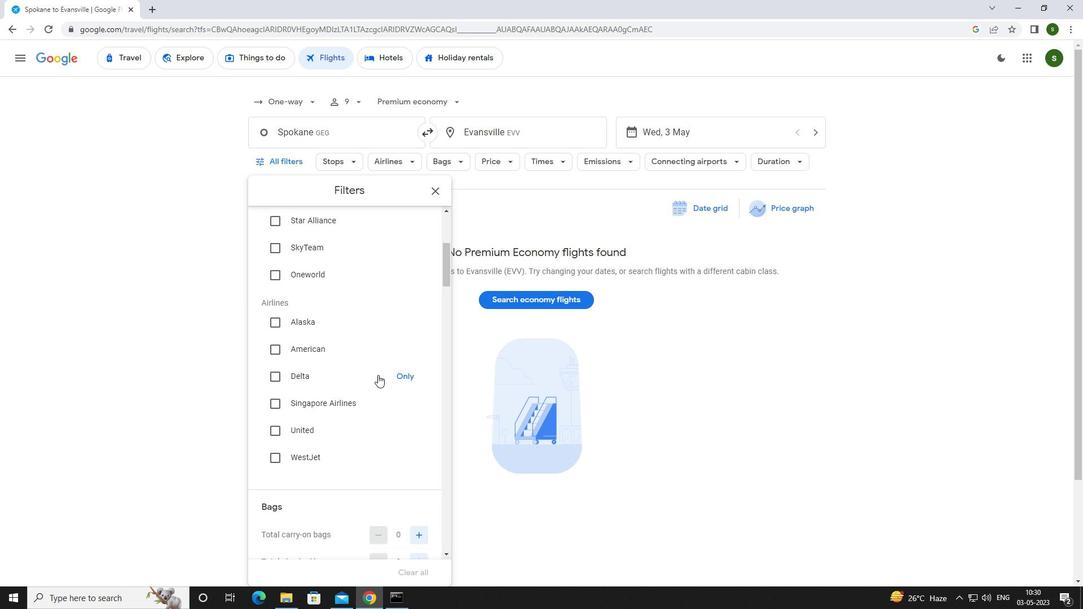 
Action: Mouse scrolled (378, 374) with delta (0, 0)
Screenshot: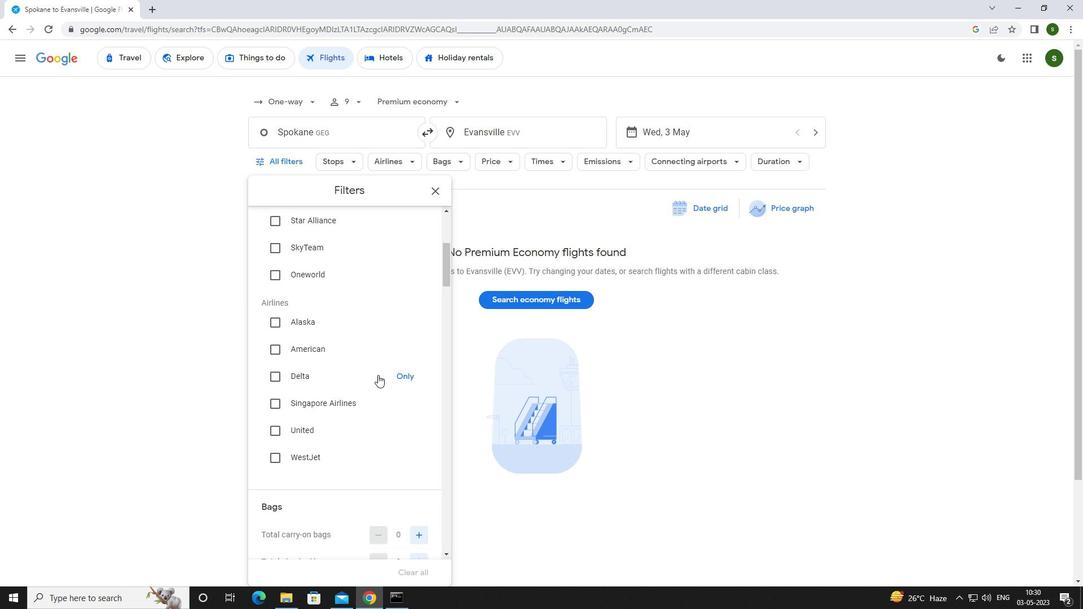 
Action: Mouse scrolled (378, 374) with delta (0, 0)
Screenshot: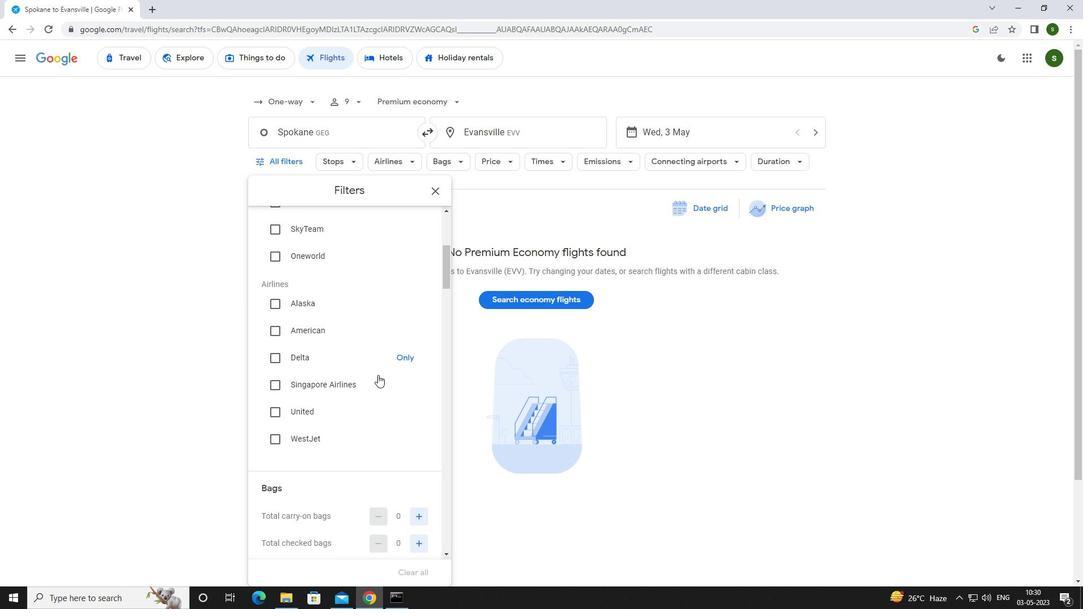 
Action: Mouse moved to (419, 396)
Screenshot: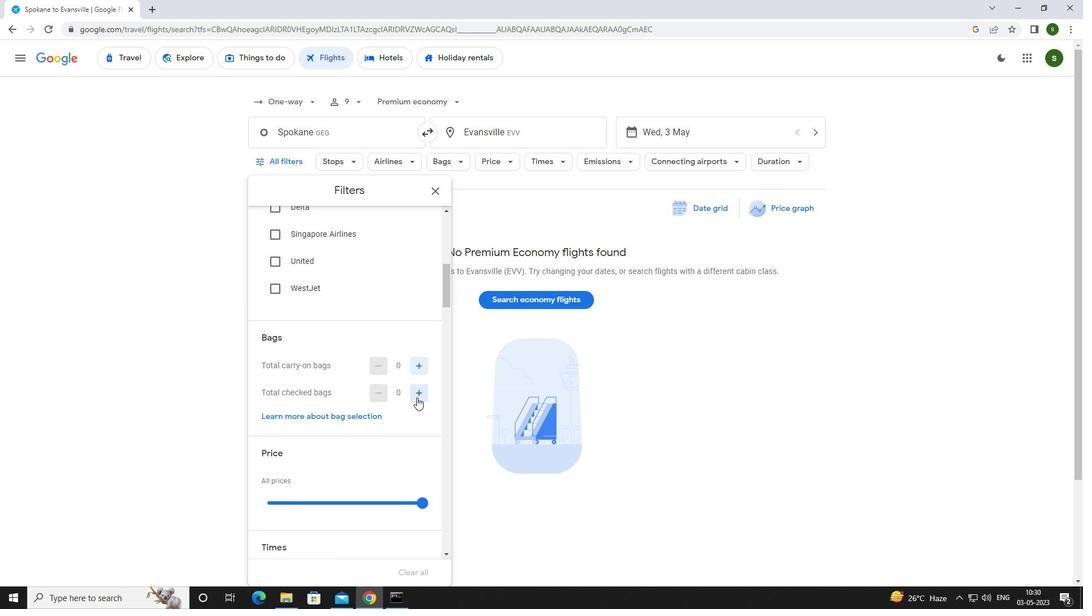 
Action: Mouse pressed left at (419, 396)
Screenshot: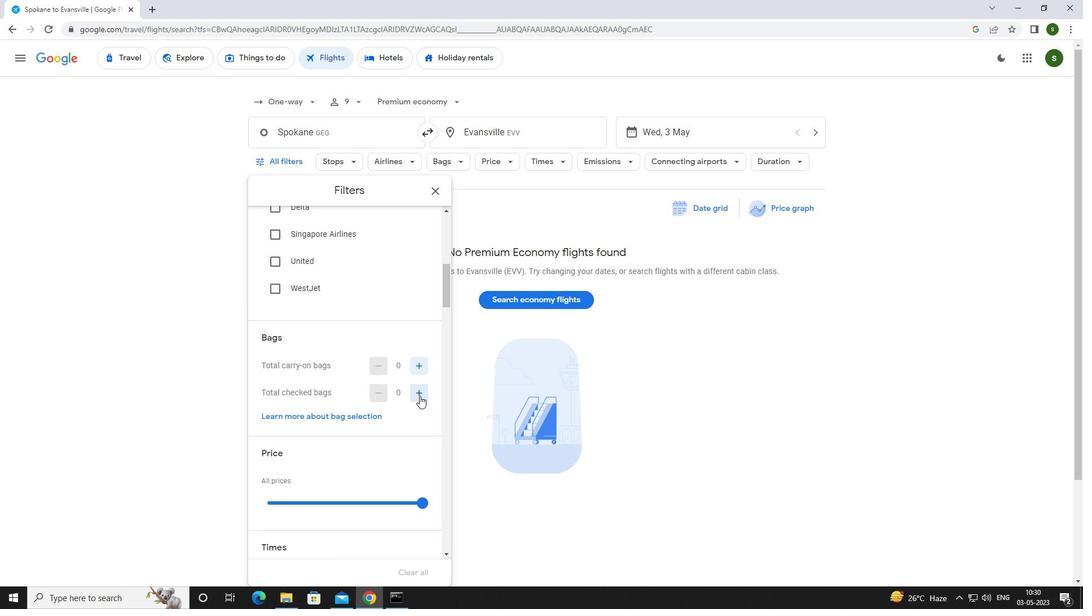 
Action: Mouse pressed left at (419, 396)
Screenshot: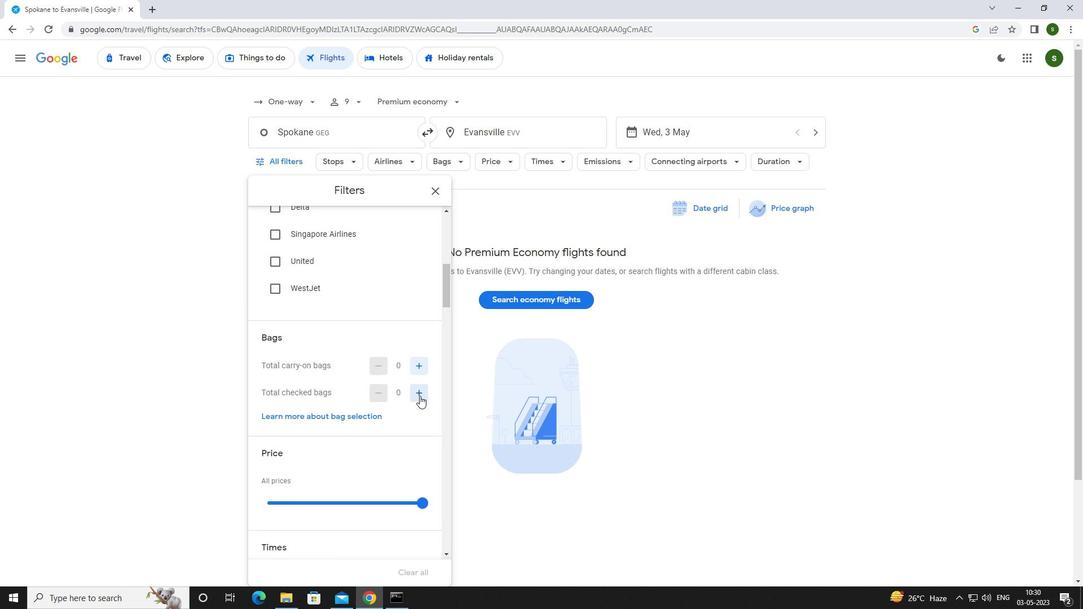 
Action: Mouse pressed left at (419, 396)
Screenshot: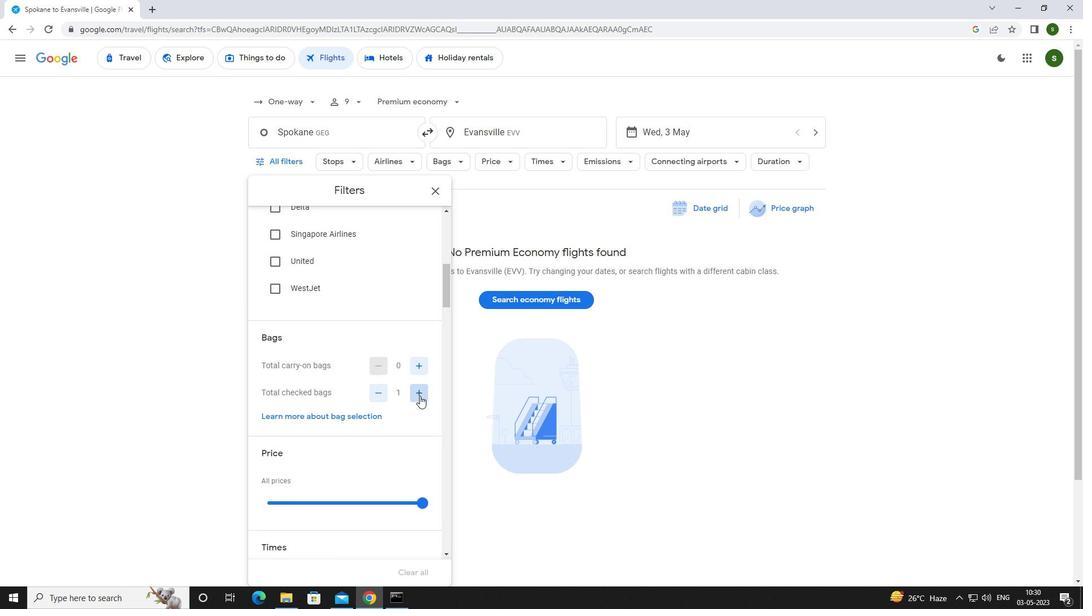 
Action: Mouse pressed left at (419, 396)
Screenshot: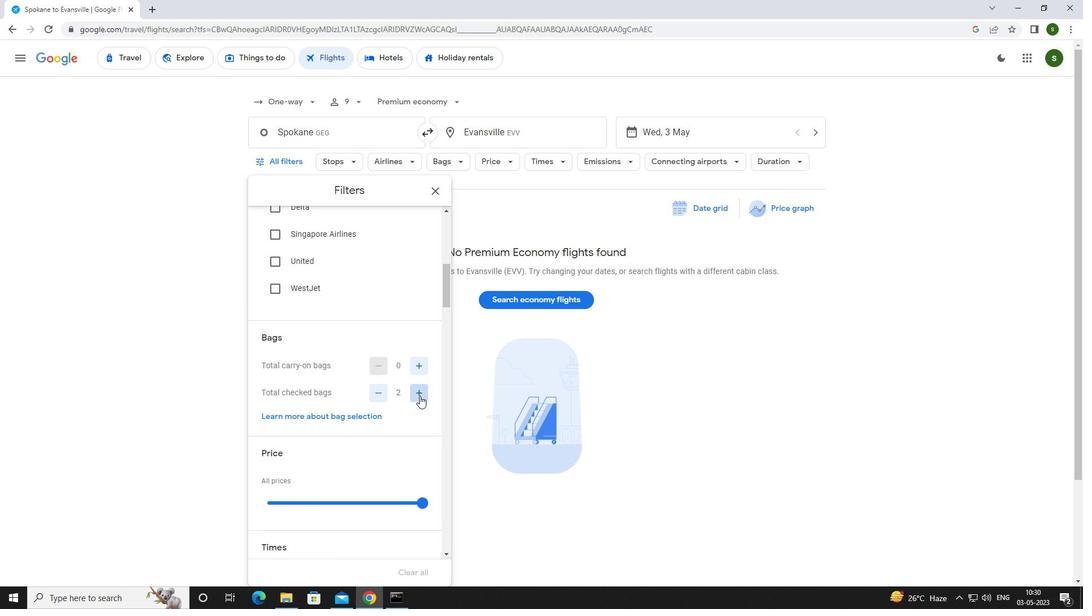 
Action: Mouse pressed left at (419, 396)
Screenshot: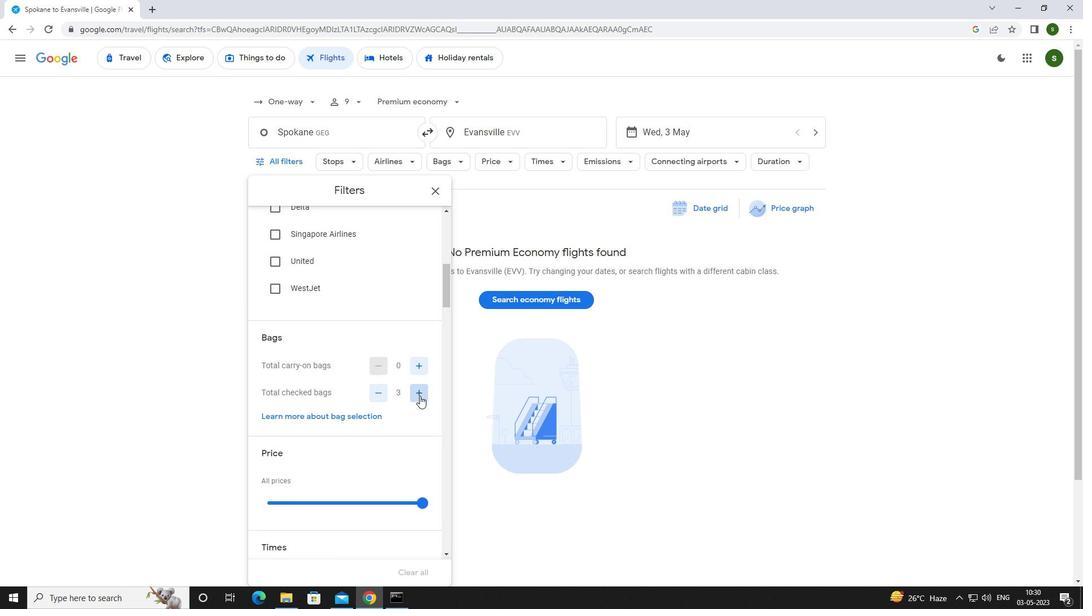 
Action: Mouse pressed left at (419, 396)
Screenshot: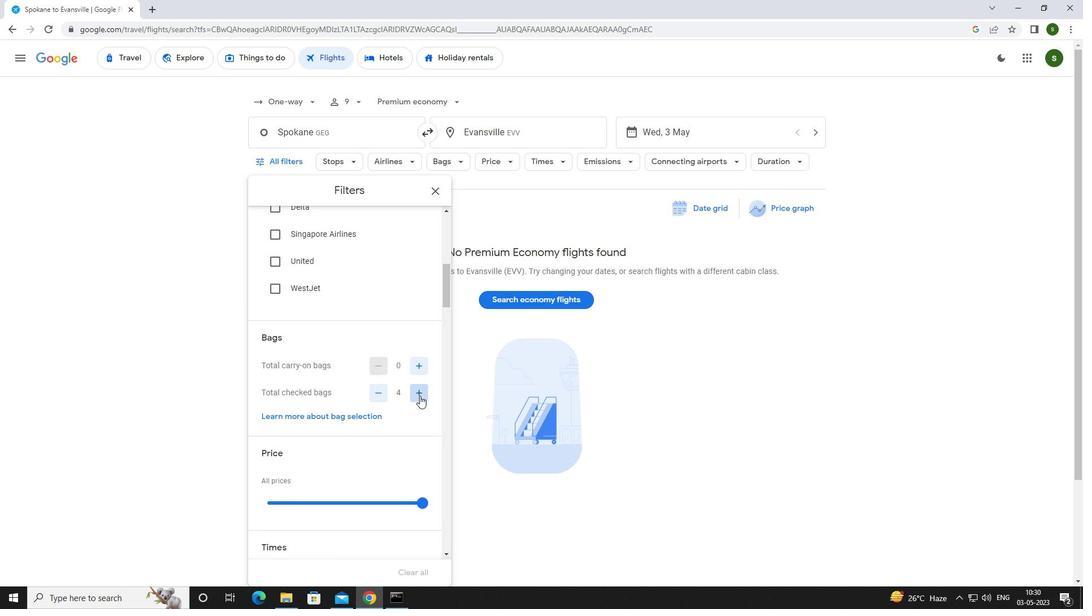 
Action: Mouse pressed left at (419, 396)
Screenshot: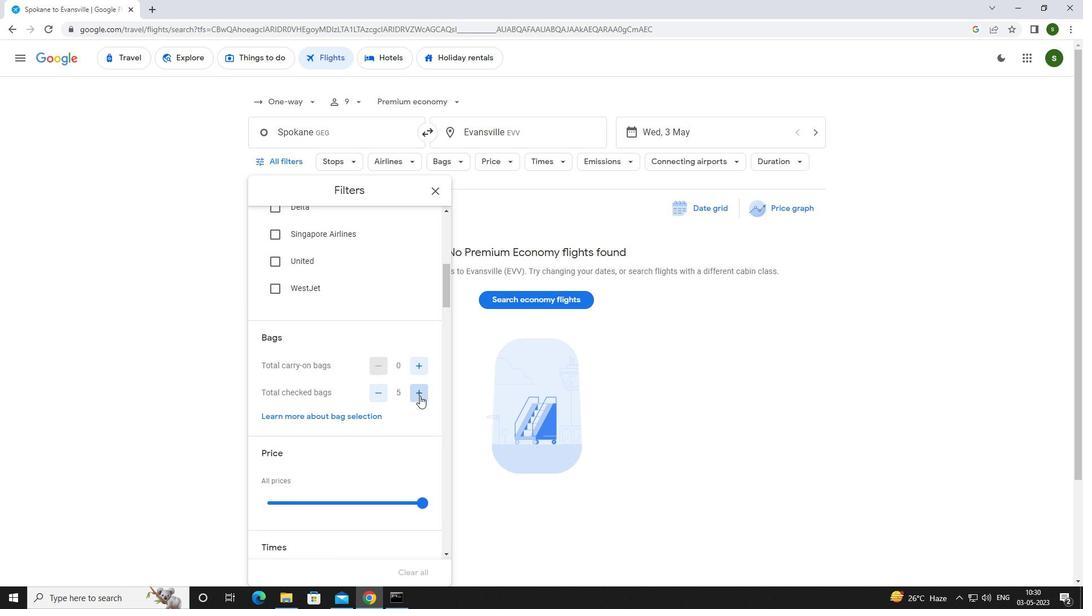 
Action: Mouse pressed left at (419, 396)
Screenshot: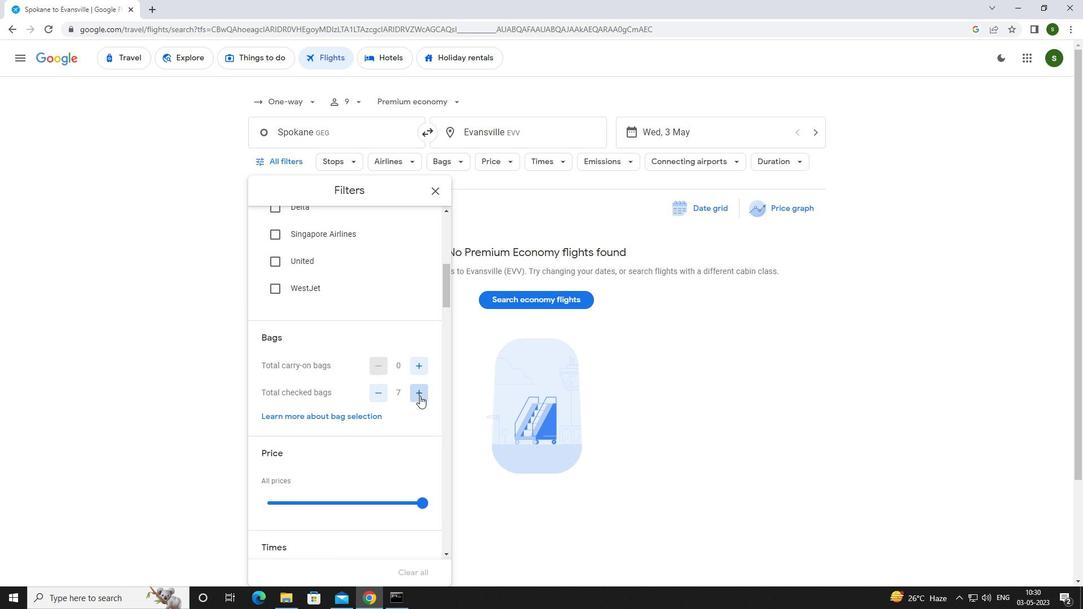 
Action: Mouse scrolled (419, 395) with delta (0, 0)
Screenshot: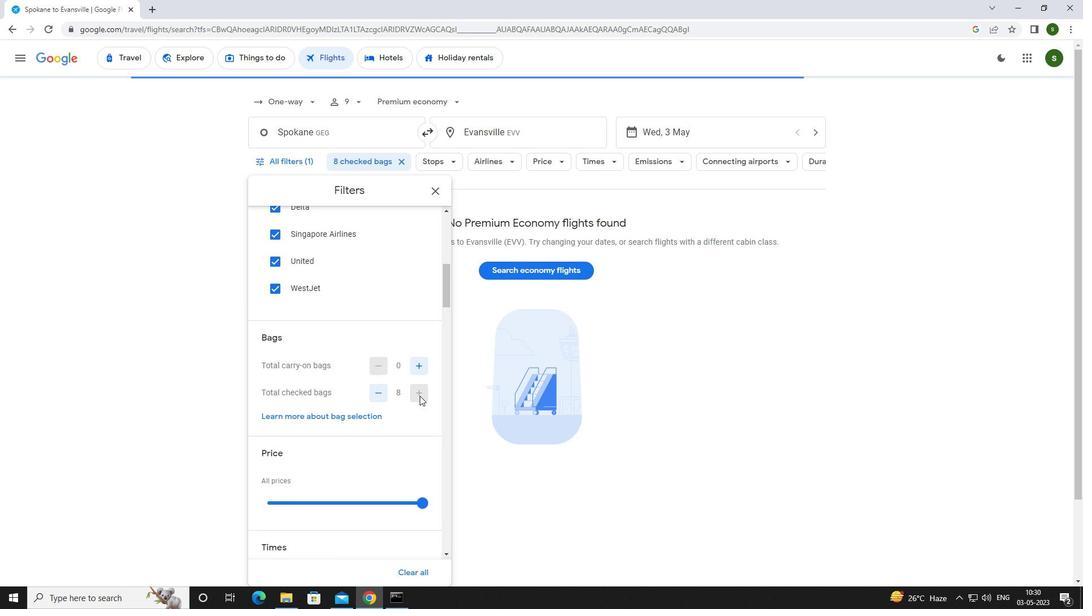 
Action: Mouse scrolled (419, 395) with delta (0, 0)
Screenshot: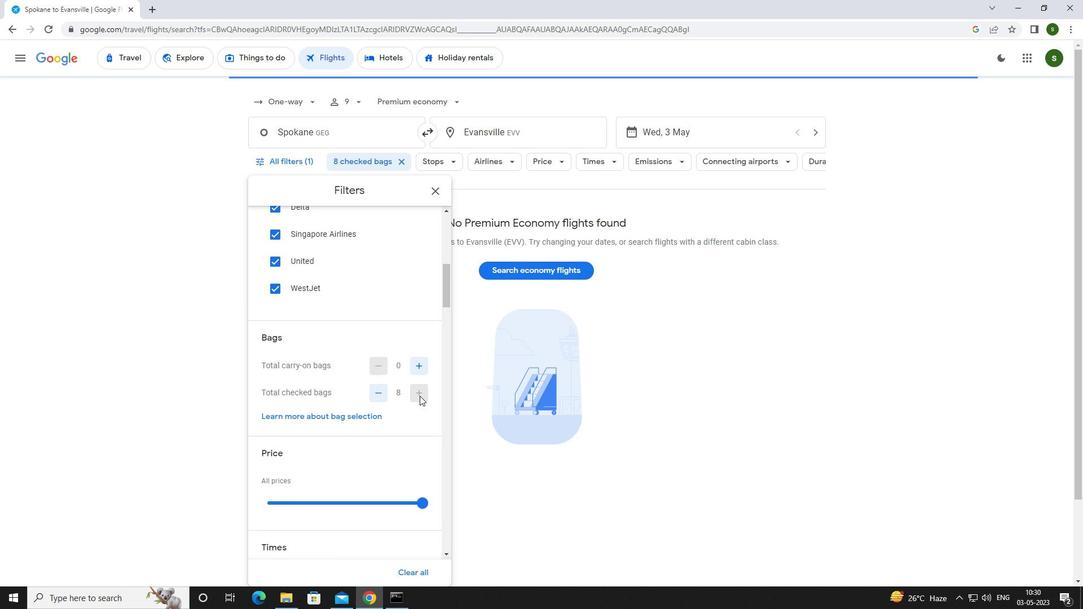 
Action: Mouse moved to (420, 392)
Screenshot: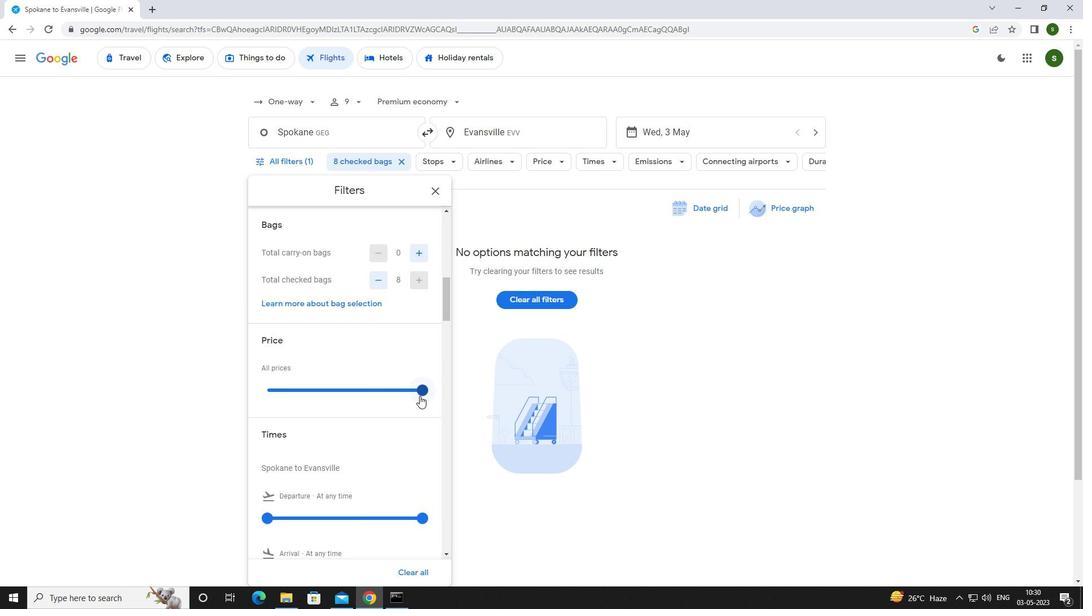 
Action: Mouse pressed left at (420, 392)
Screenshot: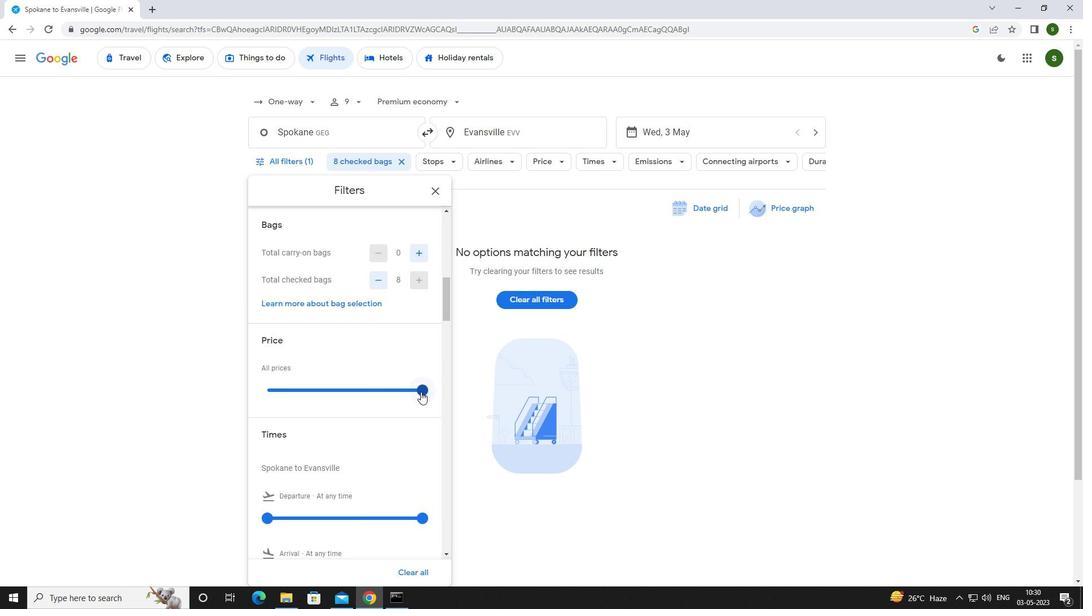 
Action: Mouse scrolled (420, 391) with delta (0, 0)
Screenshot: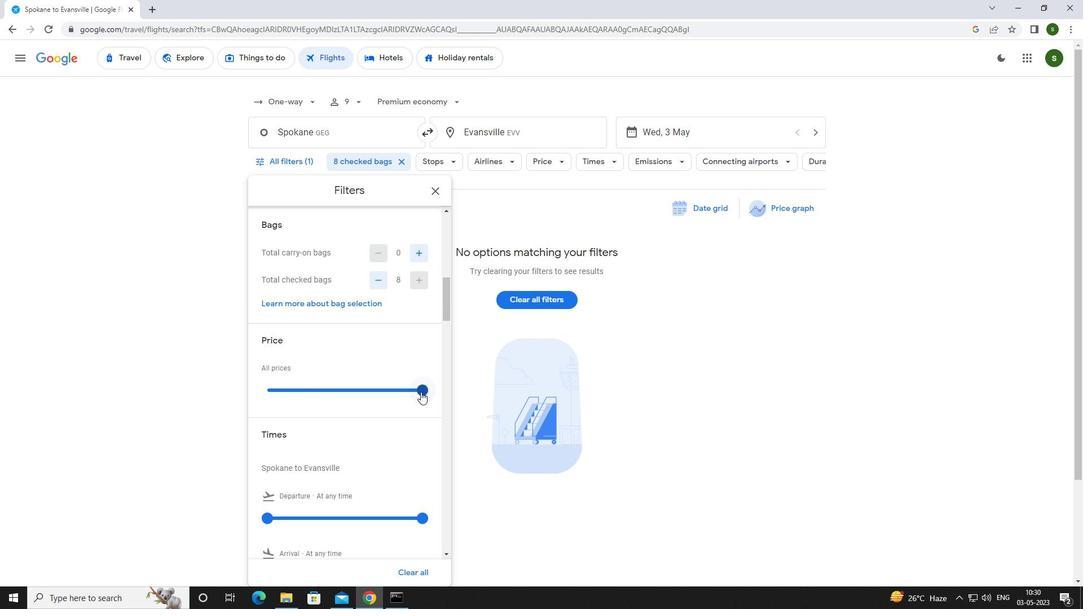 
Action: Mouse moved to (268, 460)
Screenshot: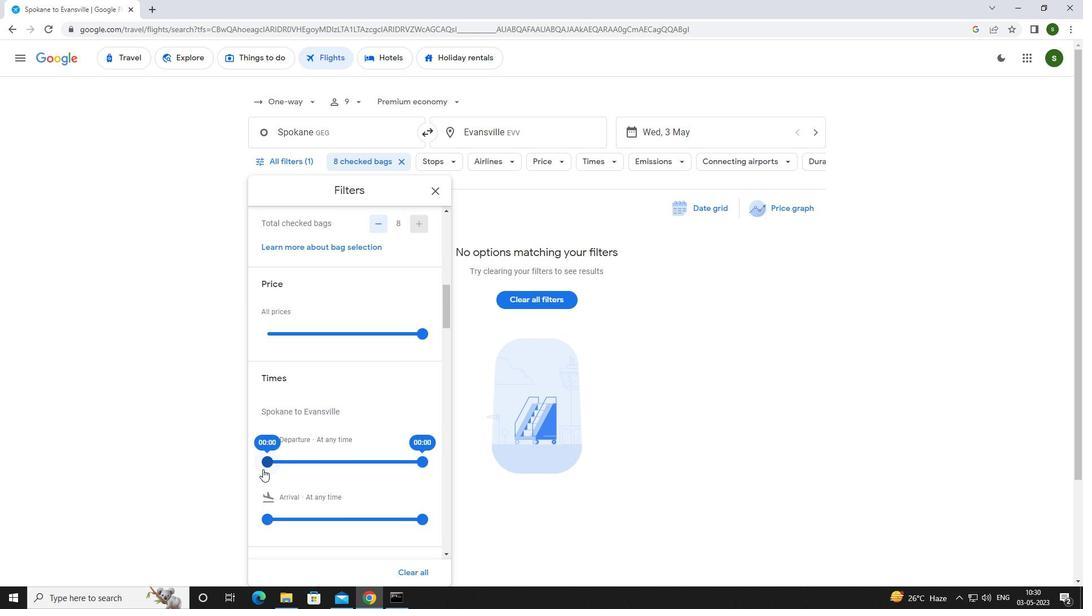 
Action: Mouse pressed left at (268, 460)
Screenshot: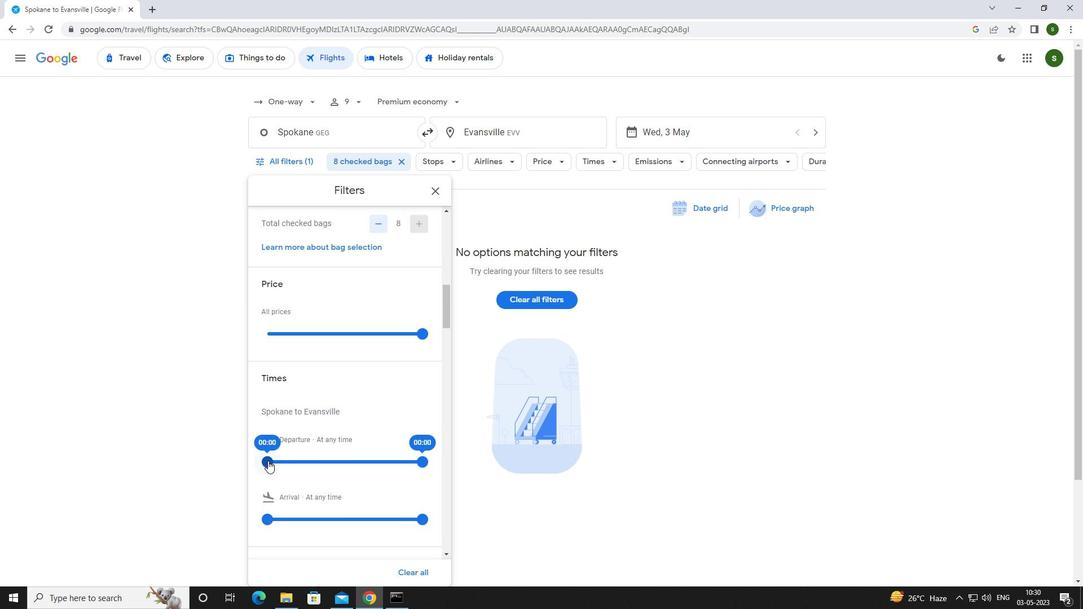 
Action: Mouse moved to (685, 389)
Screenshot: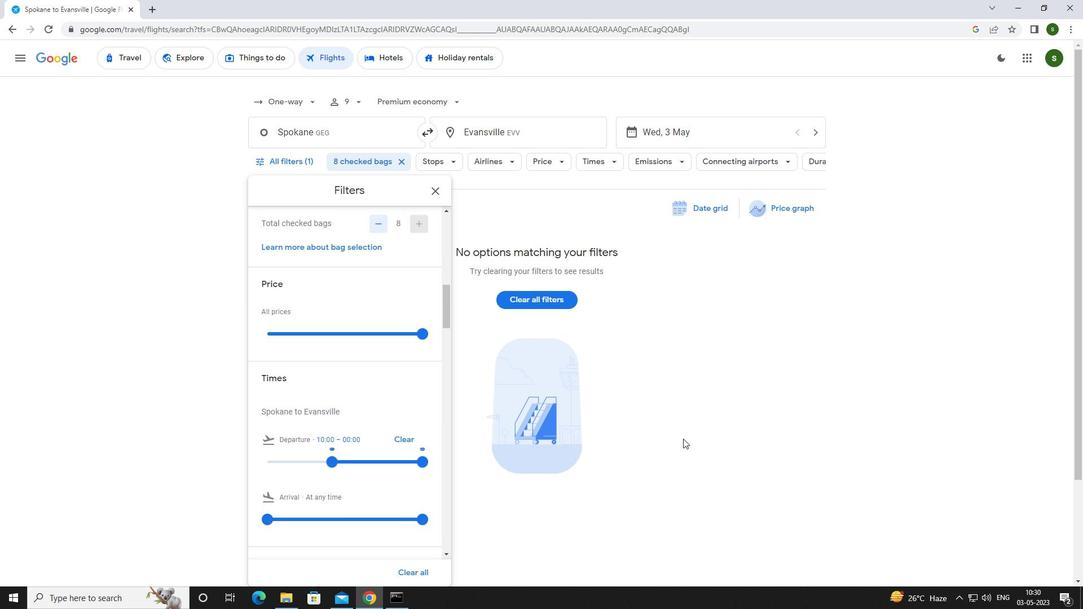 
Action: Mouse pressed left at (685, 389)
Screenshot: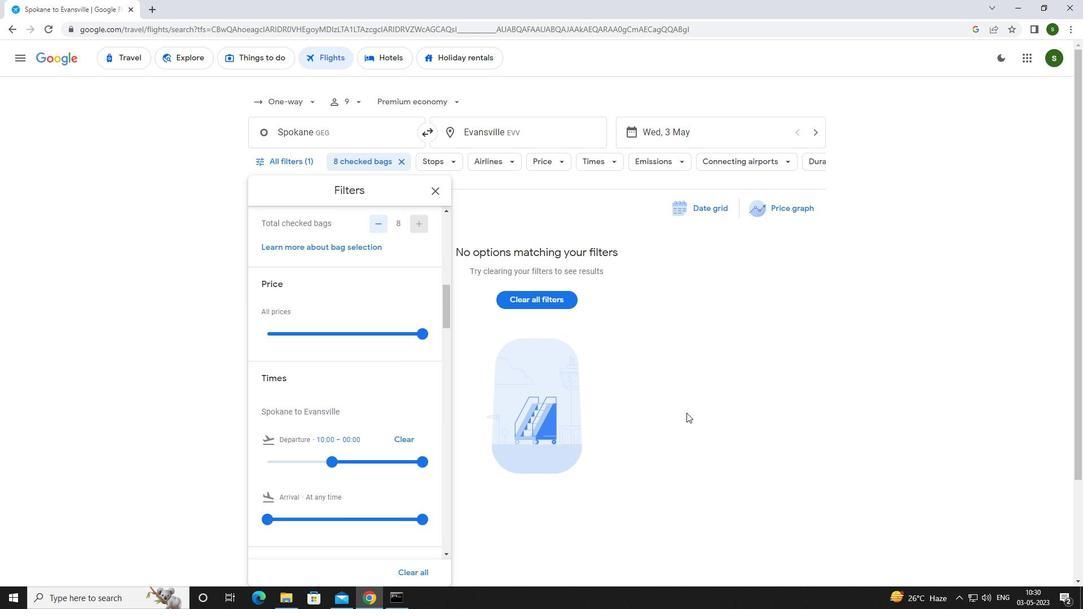 
